 Task: Create a due date automation trigger when advanced on, on the wednesday of the week a card is due add fields without custom field "Resume" set to a date in this month at 11:00 AM.
Action: Mouse moved to (1203, 92)
Screenshot: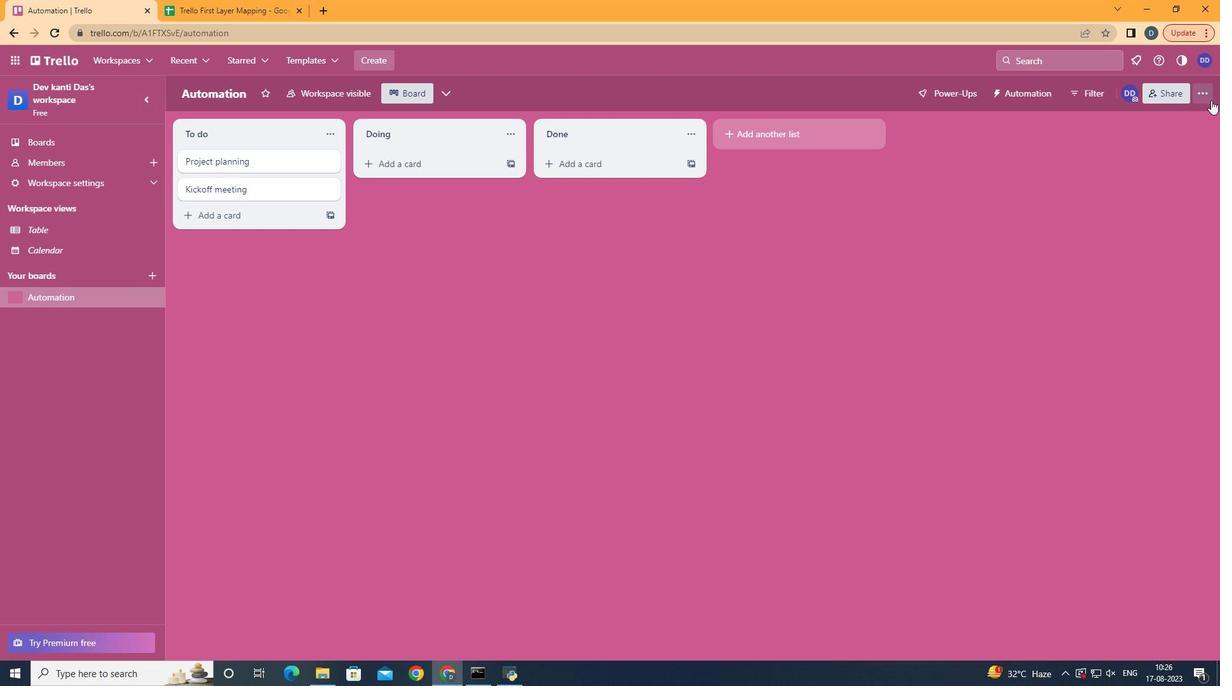 
Action: Mouse pressed left at (1203, 92)
Screenshot: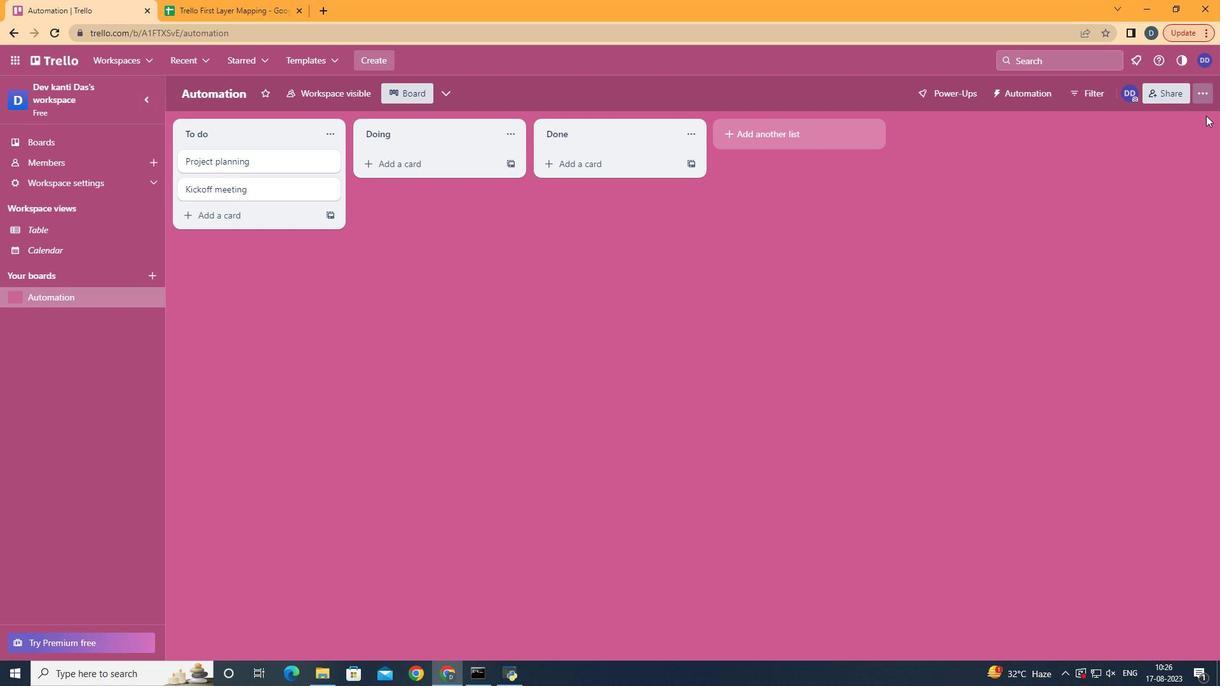 
Action: Mouse moved to (1125, 254)
Screenshot: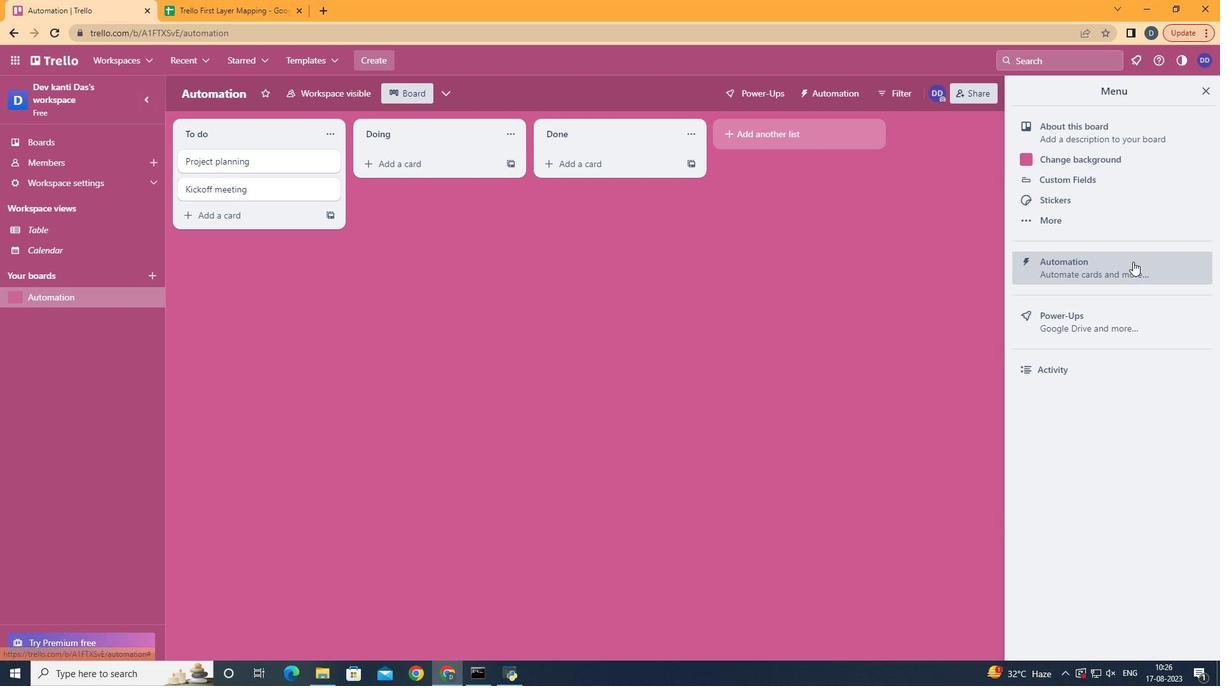 
Action: Mouse pressed left at (1125, 254)
Screenshot: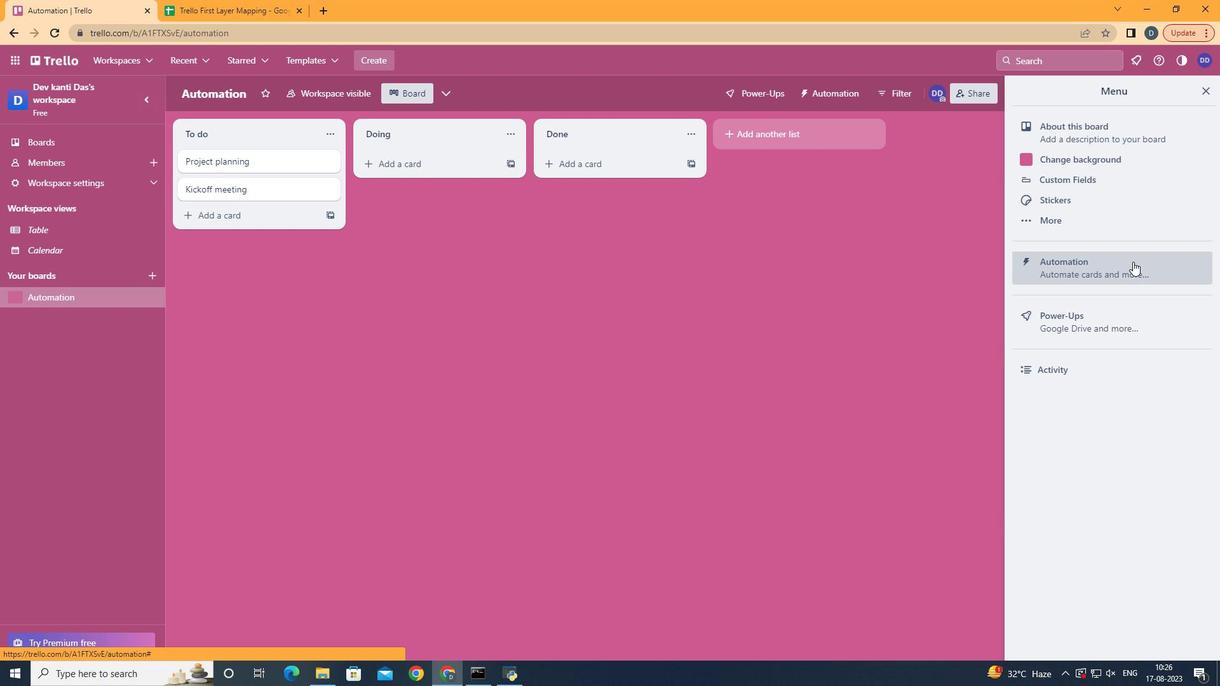
Action: Mouse moved to (248, 249)
Screenshot: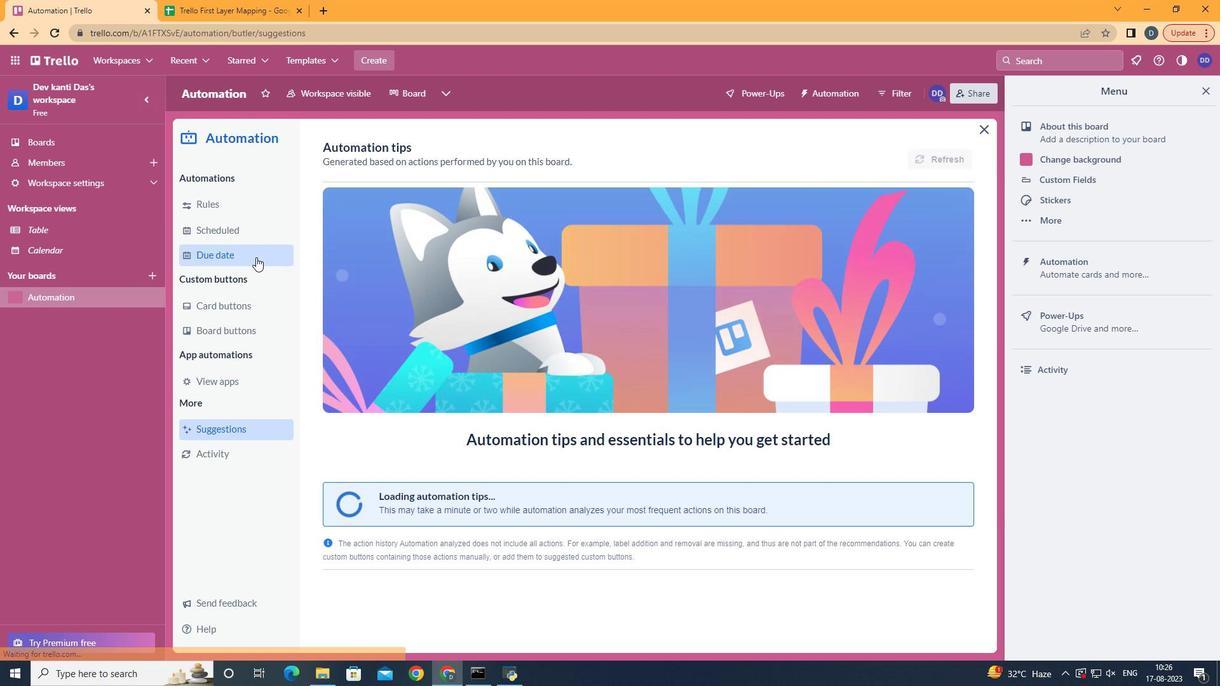 
Action: Mouse pressed left at (248, 249)
Screenshot: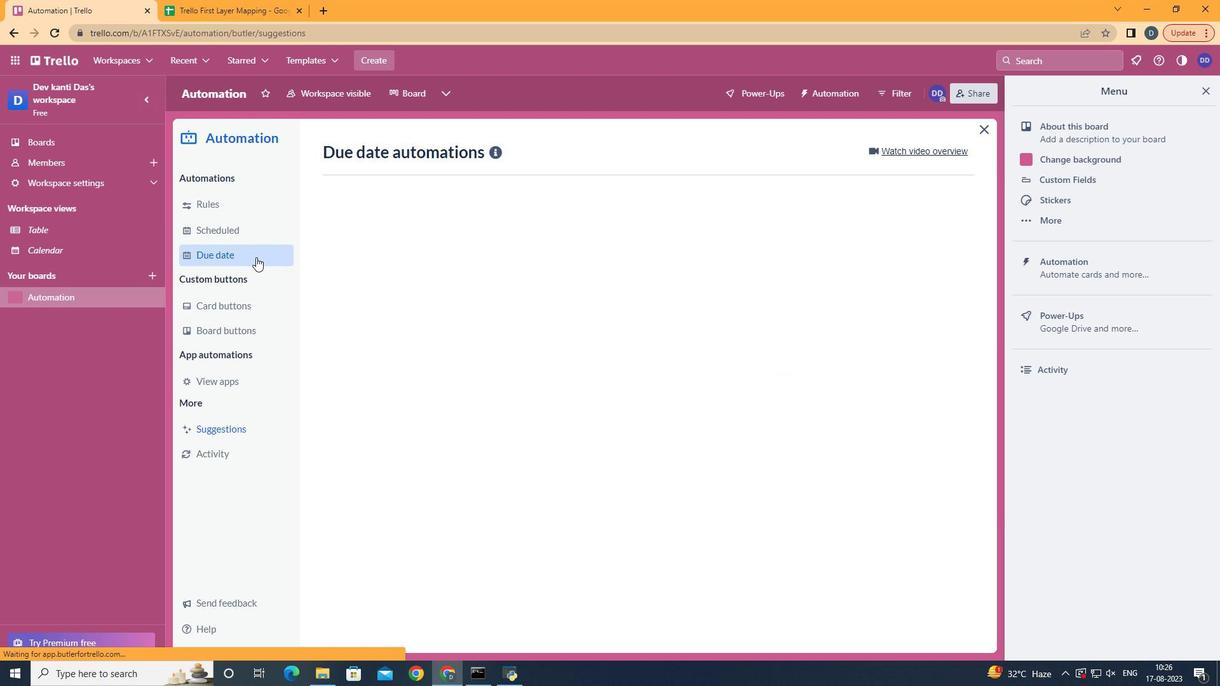 
Action: Mouse moved to (870, 141)
Screenshot: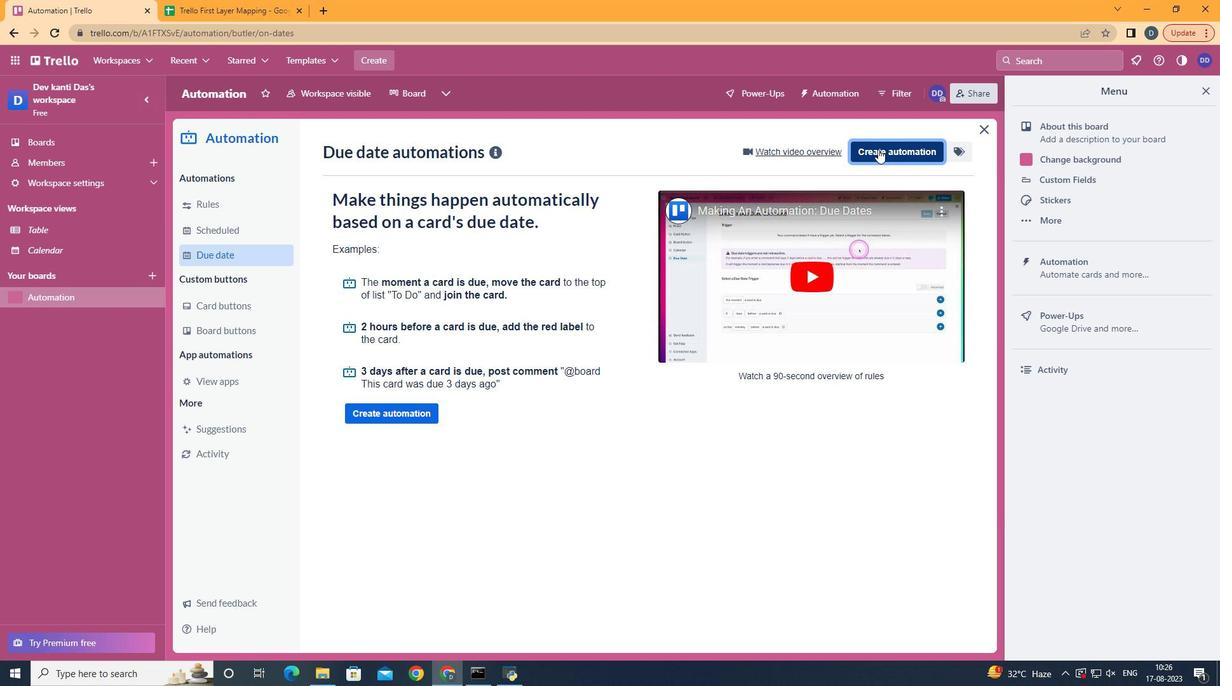 
Action: Mouse pressed left at (870, 141)
Screenshot: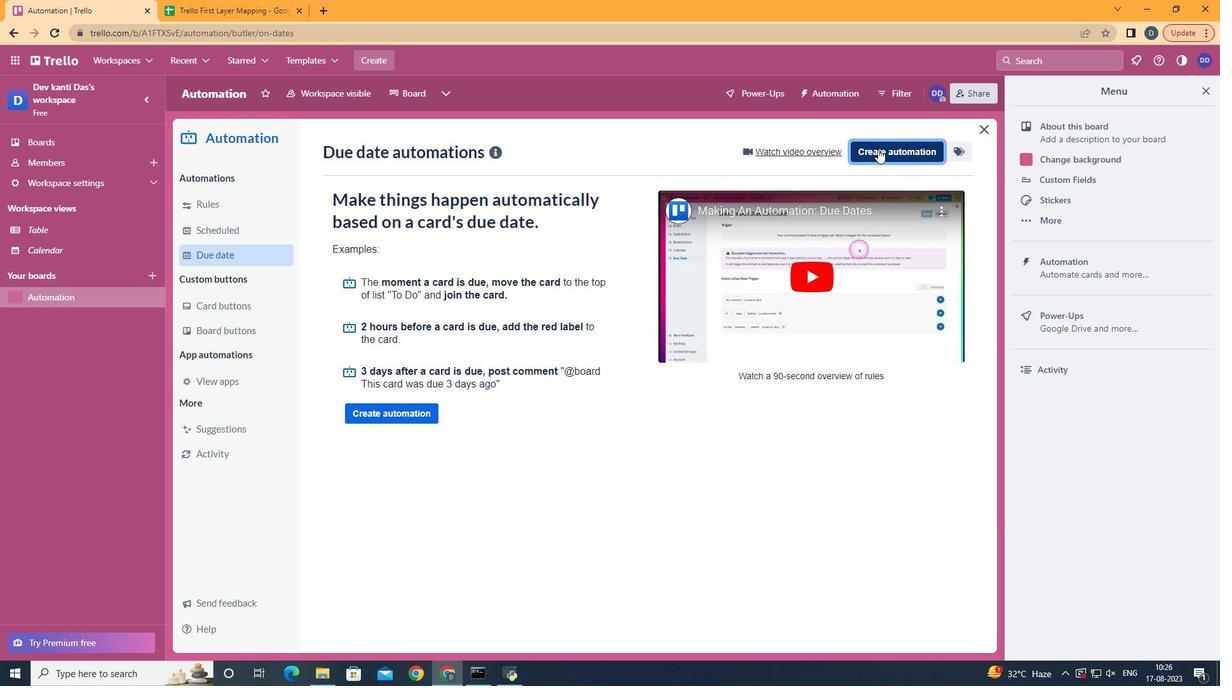
Action: Mouse moved to (671, 261)
Screenshot: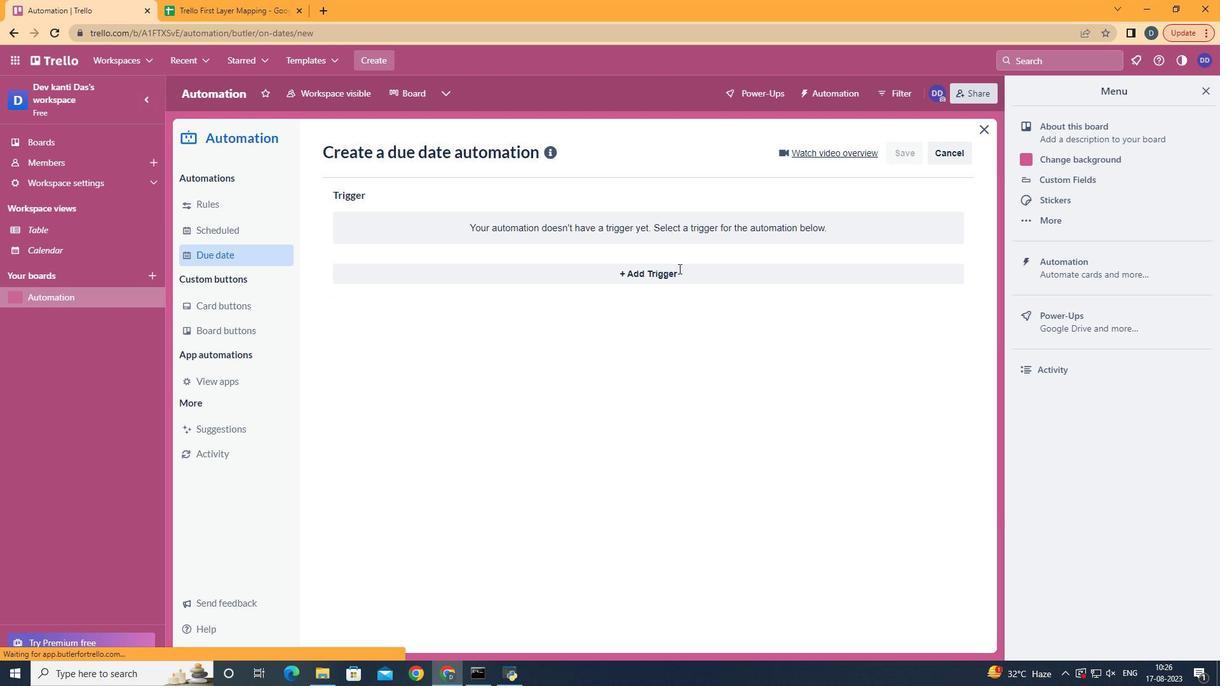 
Action: Mouse pressed left at (671, 261)
Screenshot: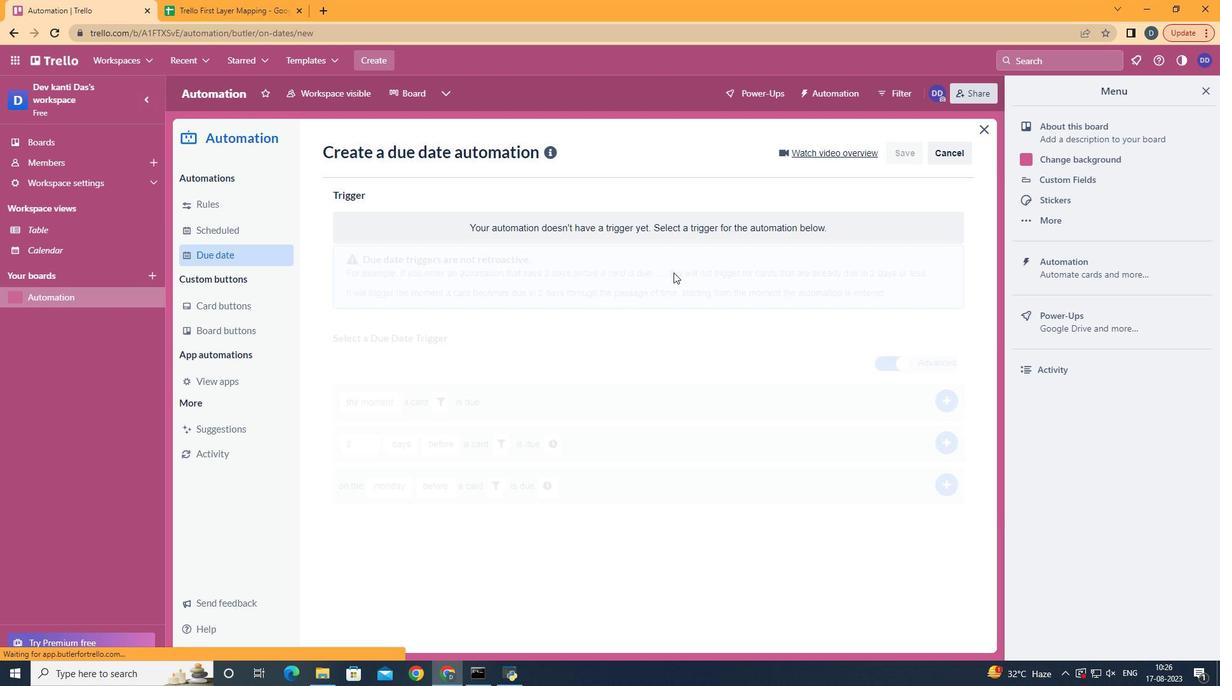 
Action: Mouse moved to (404, 378)
Screenshot: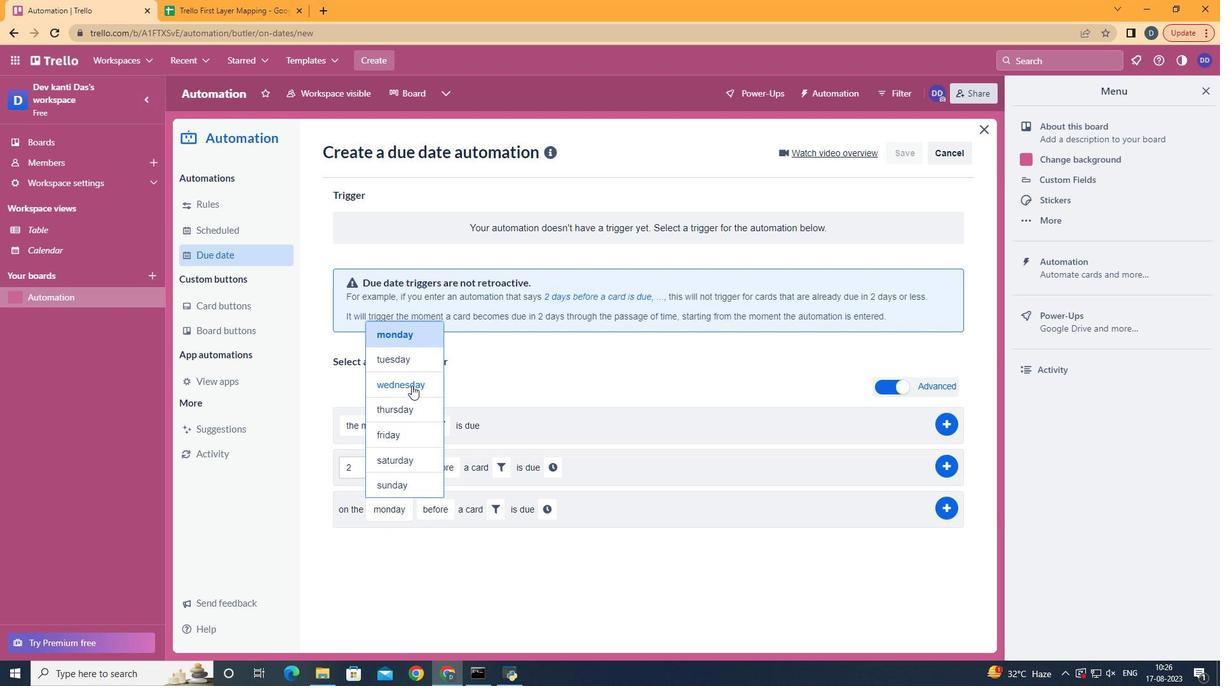 
Action: Mouse pressed left at (404, 378)
Screenshot: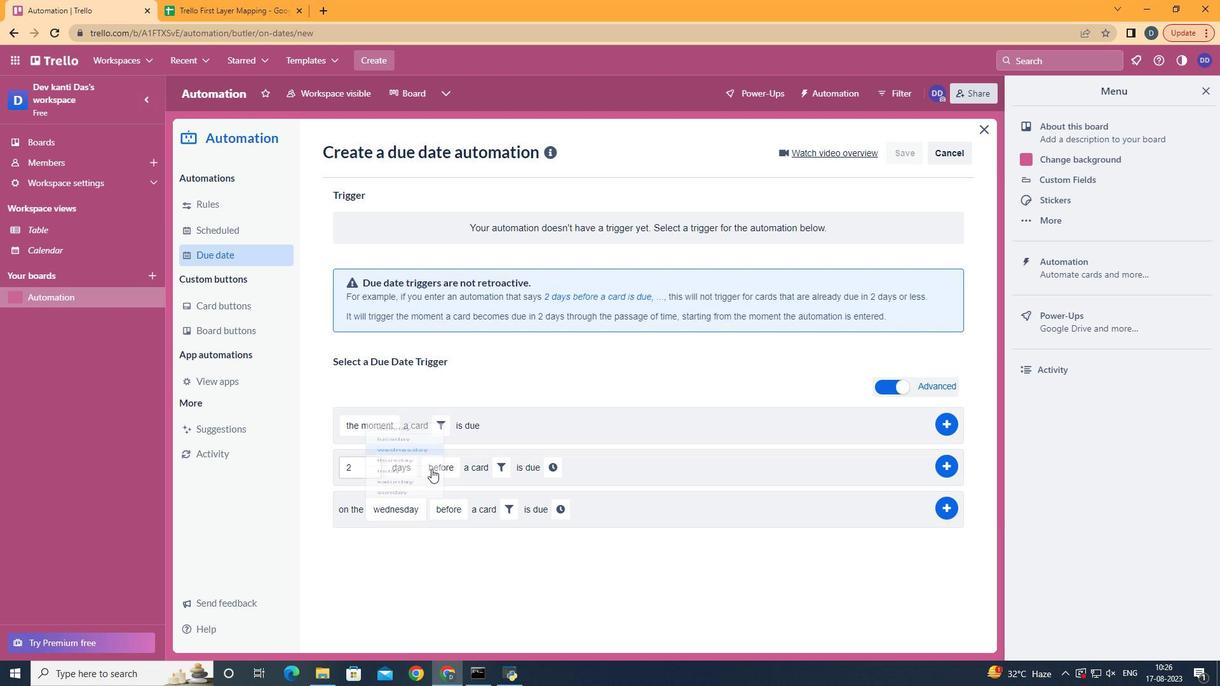 
Action: Mouse moved to (451, 575)
Screenshot: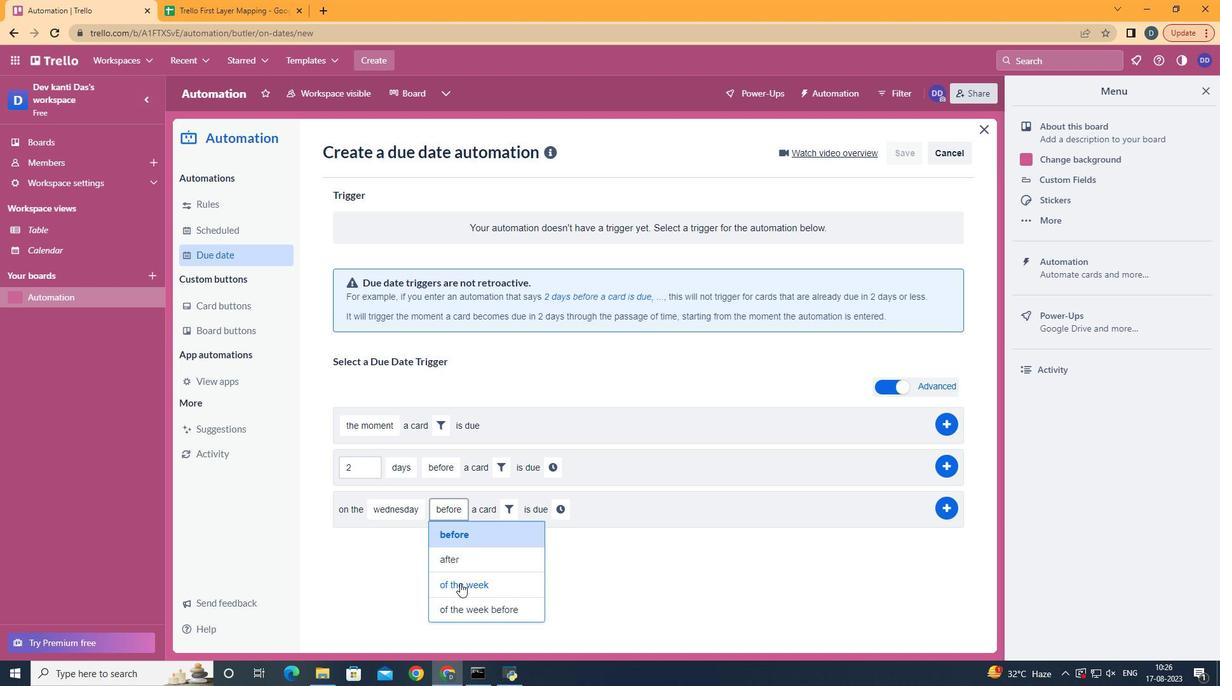 
Action: Mouse pressed left at (451, 575)
Screenshot: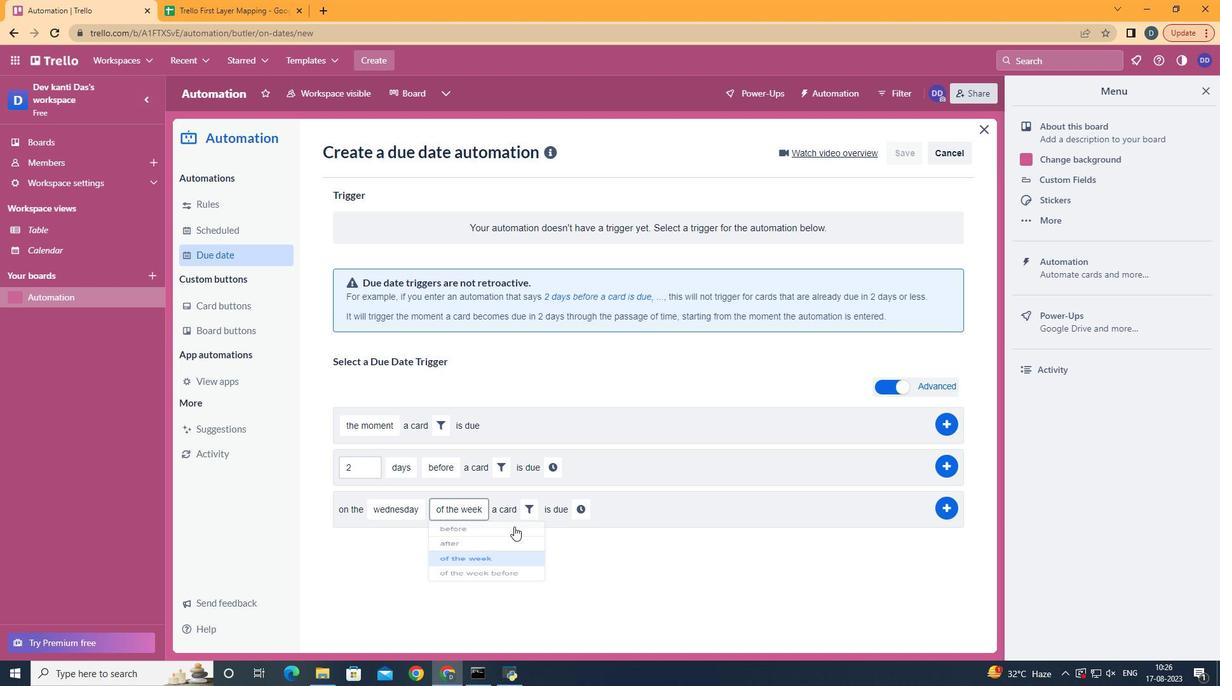 
Action: Mouse moved to (512, 495)
Screenshot: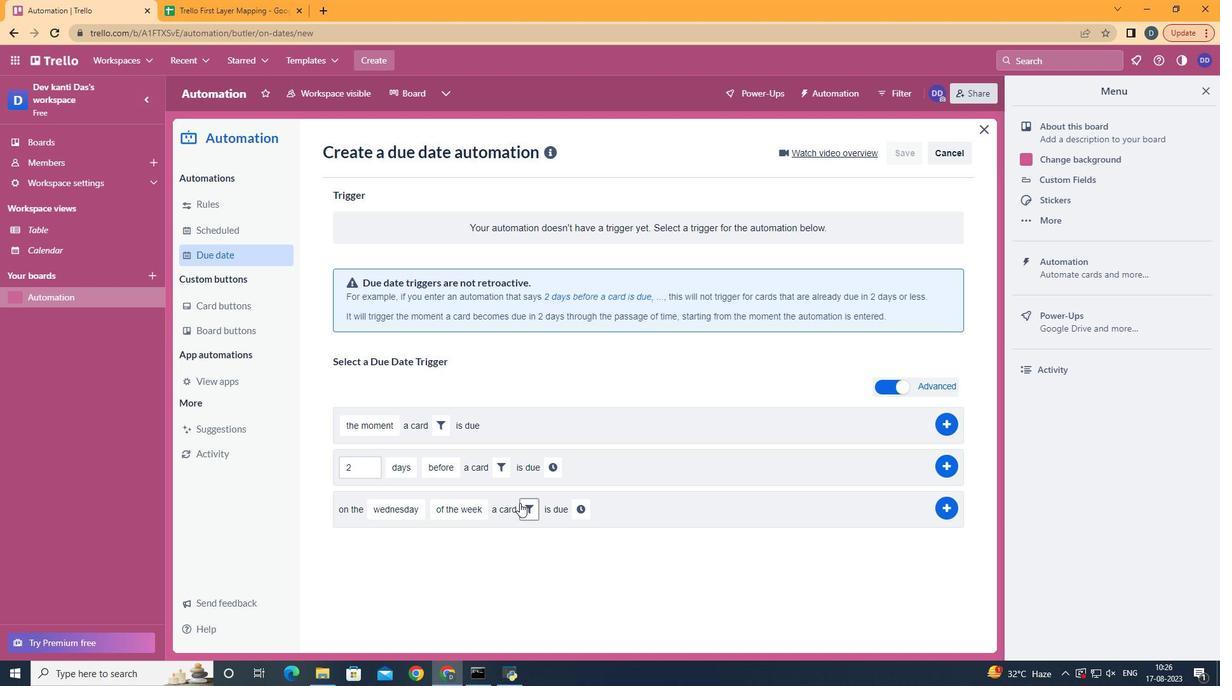 
Action: Mouse pressed left at (512, 495)
Screenshot: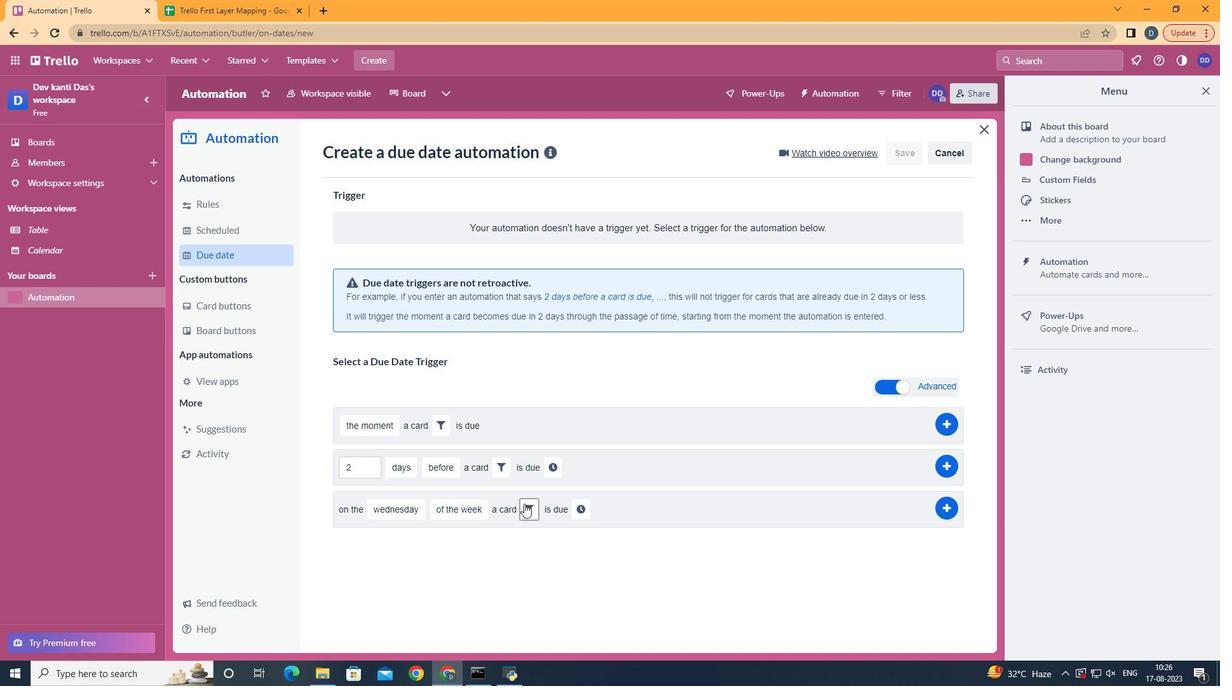 
Action: Mouse moved to (730, 541)
Screenshot: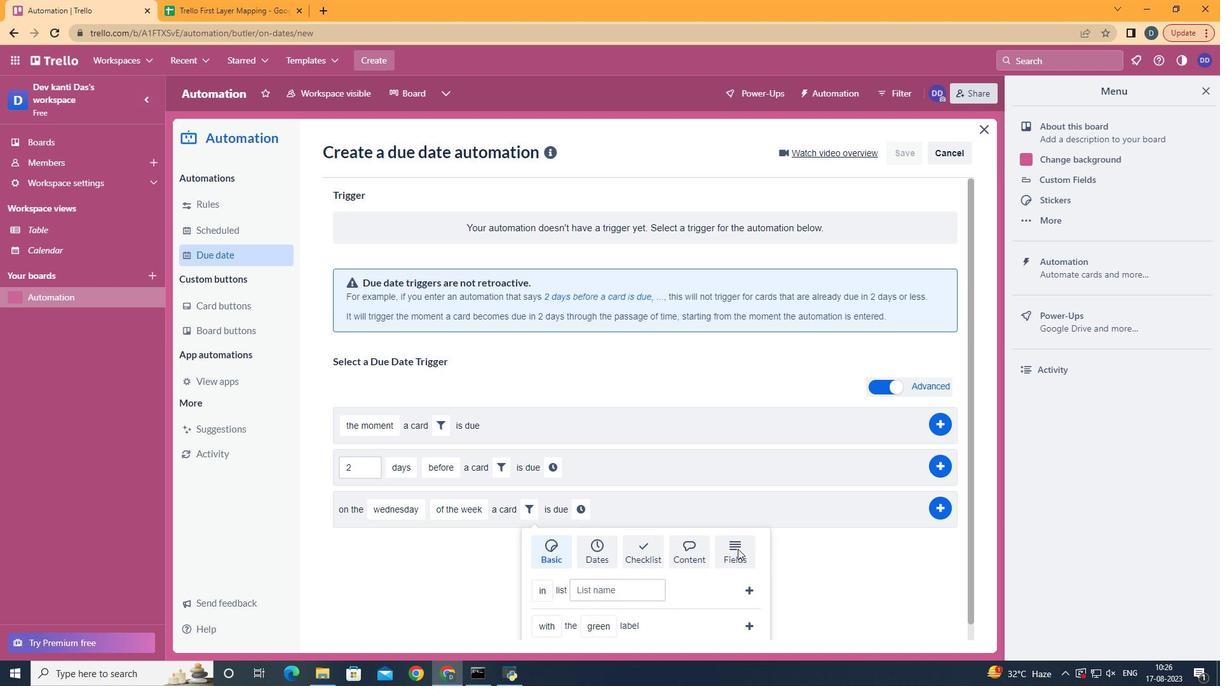 
Action: Mouse pressed left at (730, 541)
Screenshot: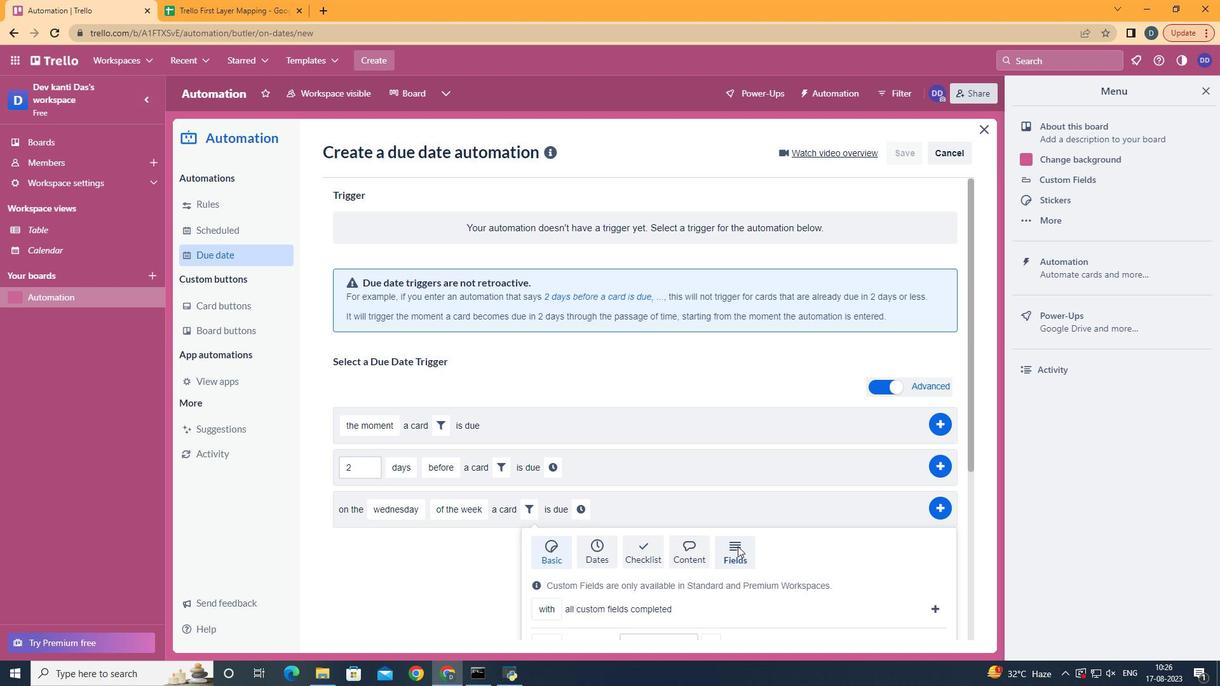
Action: Mouse moved to (730, 538)
Screenshot: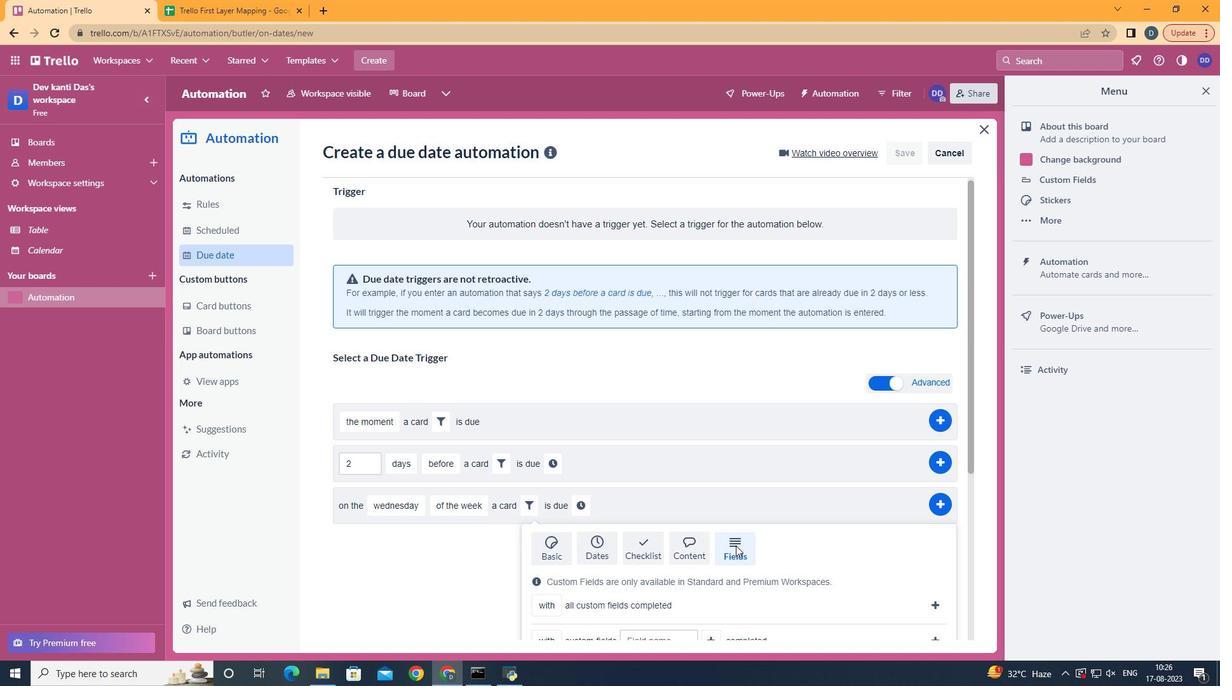 
Action: Mouse scrolled (730, 538) with delta (0, 0)
Screenshot: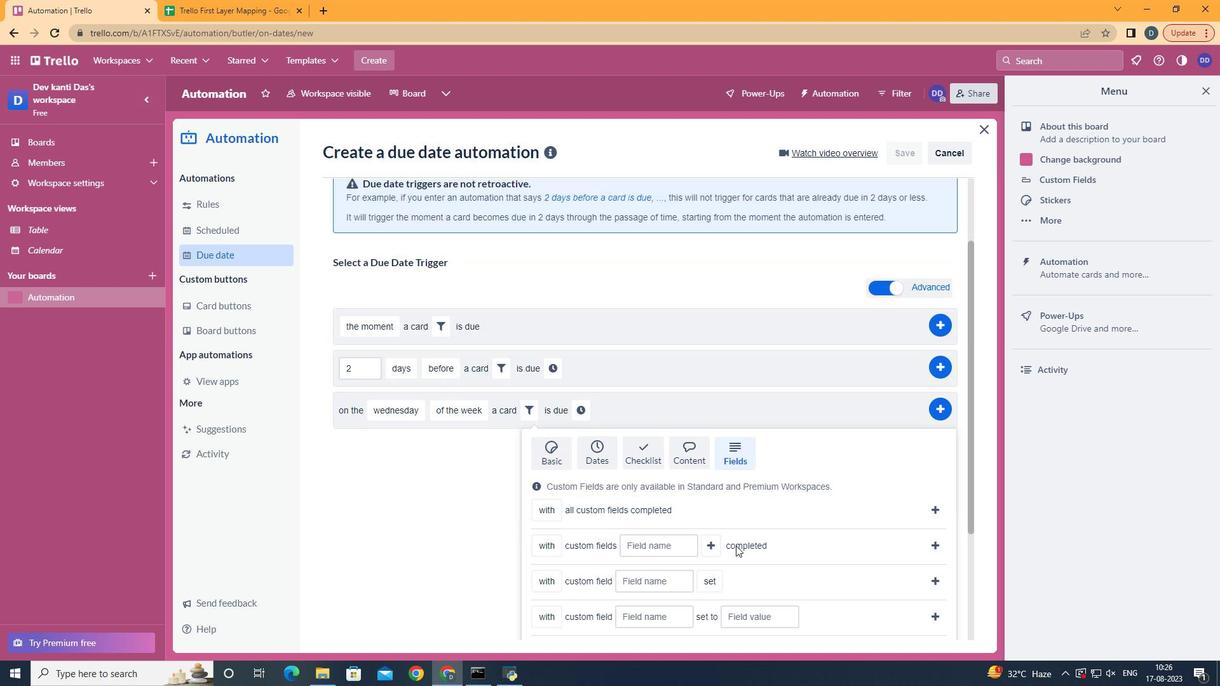 
Action: Mouse moved to (729, 538)
Screenshot: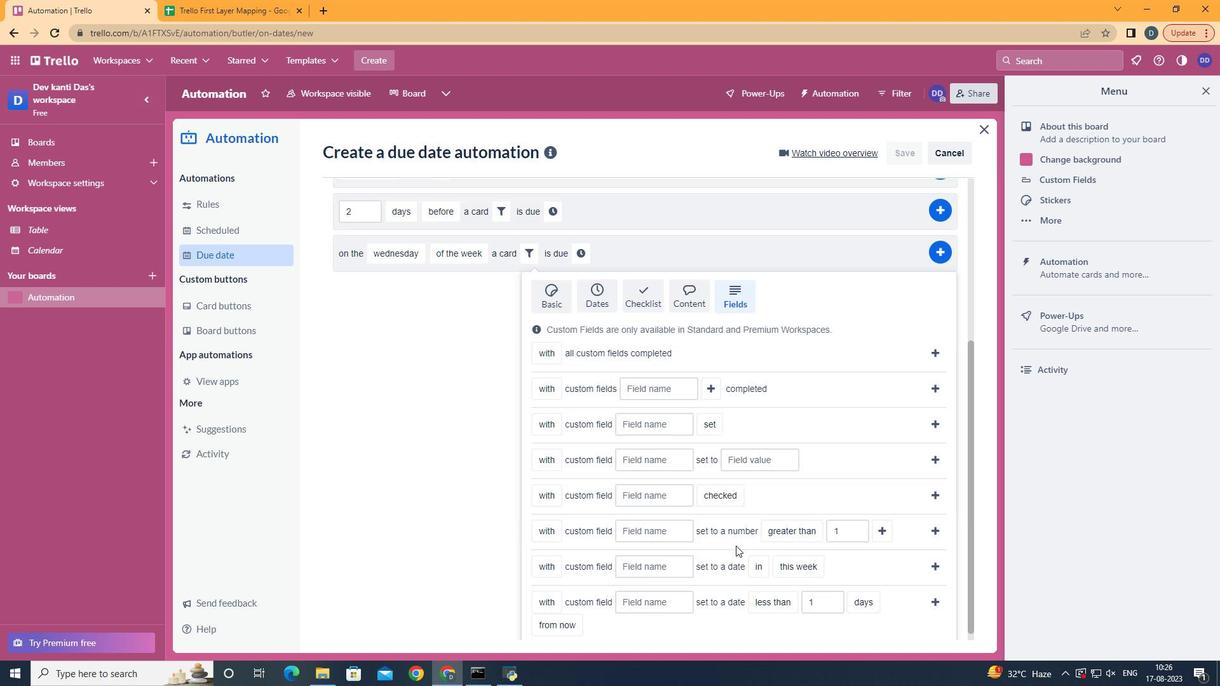 
Action: Mouse scrolled (729, 536) with delta (0, -1)
Screenshot: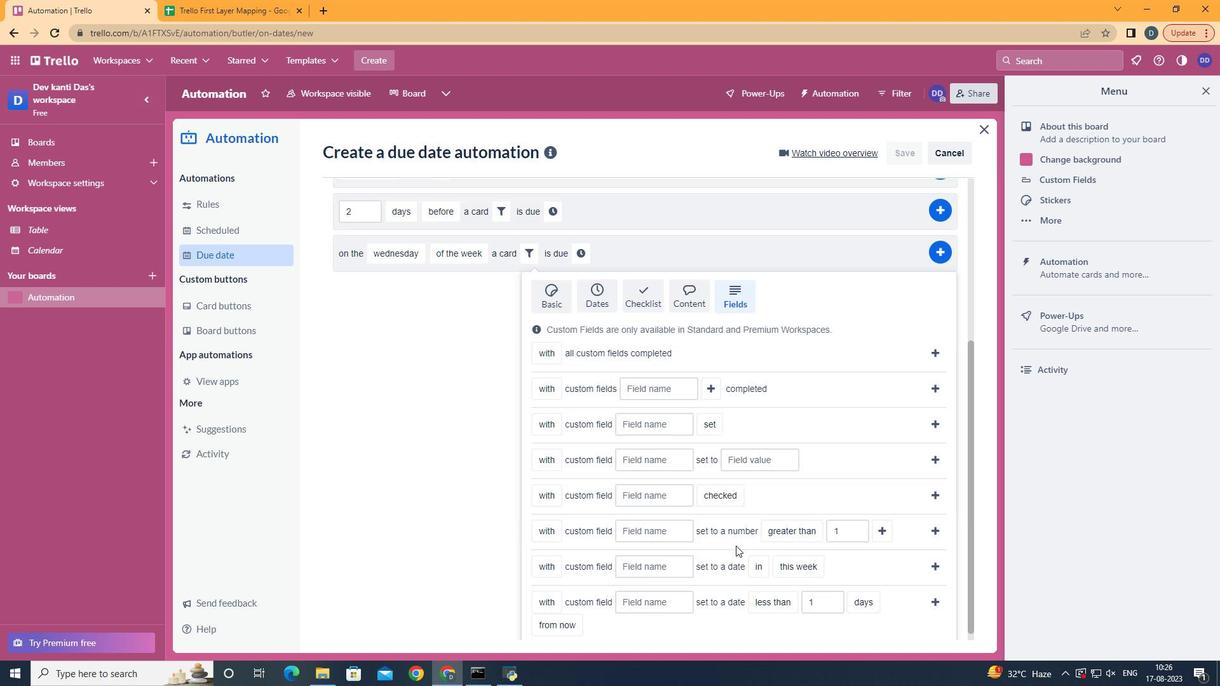 
Action: Mouse moved to (728, 538)
Screenshot: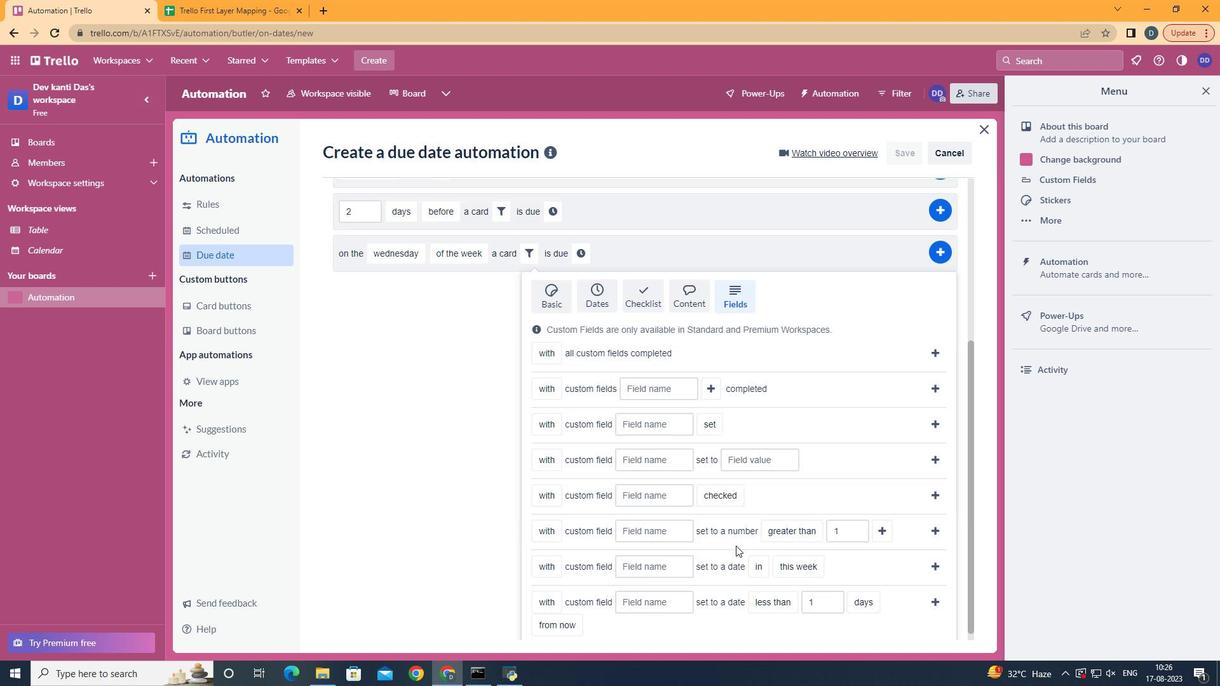 
Action: Mouse scrolled (728, 537) with delta (0, 0)
Screenshot: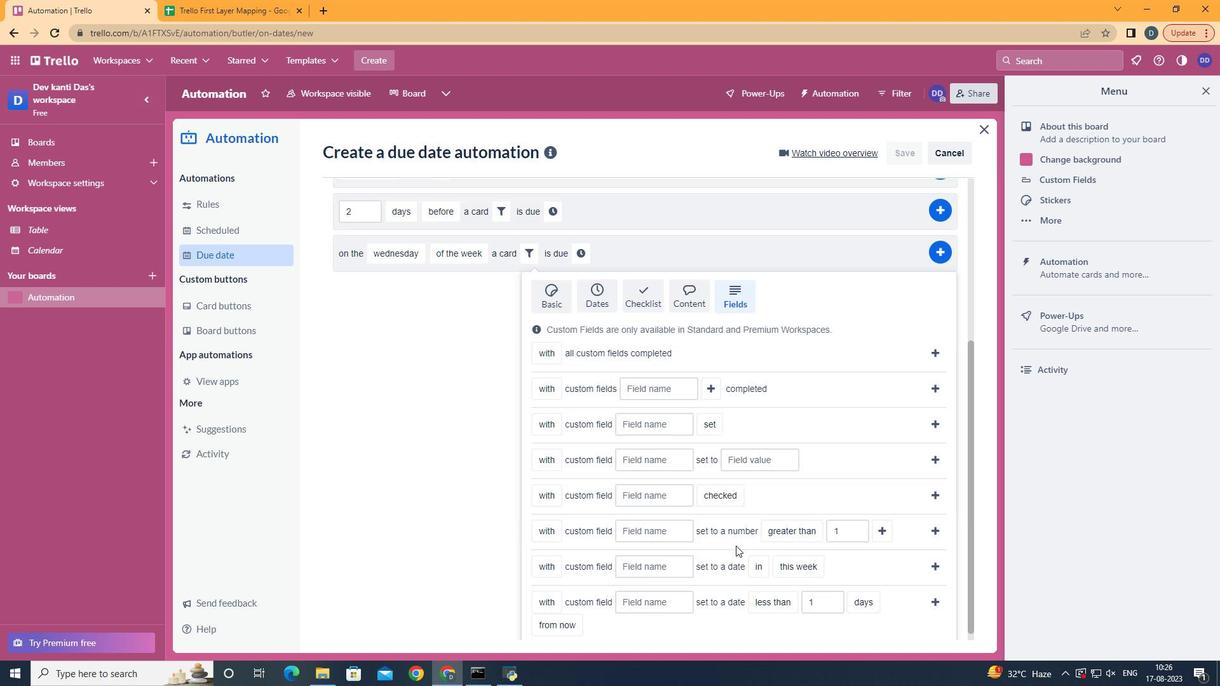 
Action: Mouse moved to (728, 538)
Screenshot: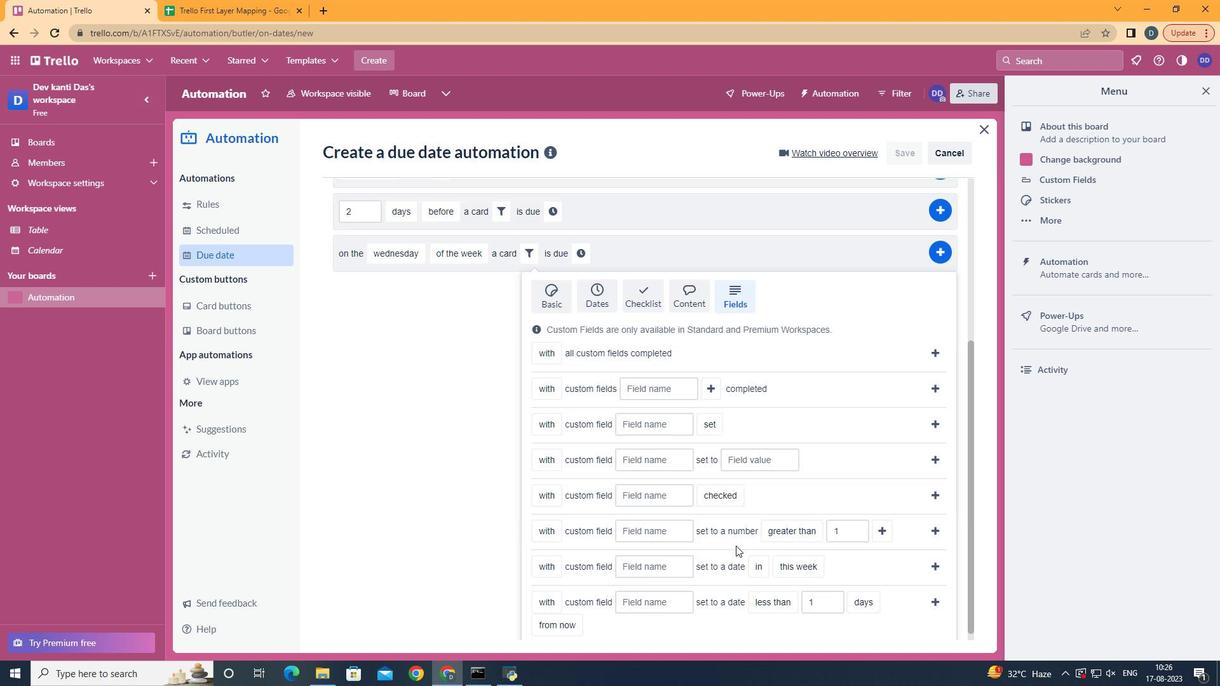 
Action: Mouse scrolled (728, 537) with delta (0, 0)
Screenshot: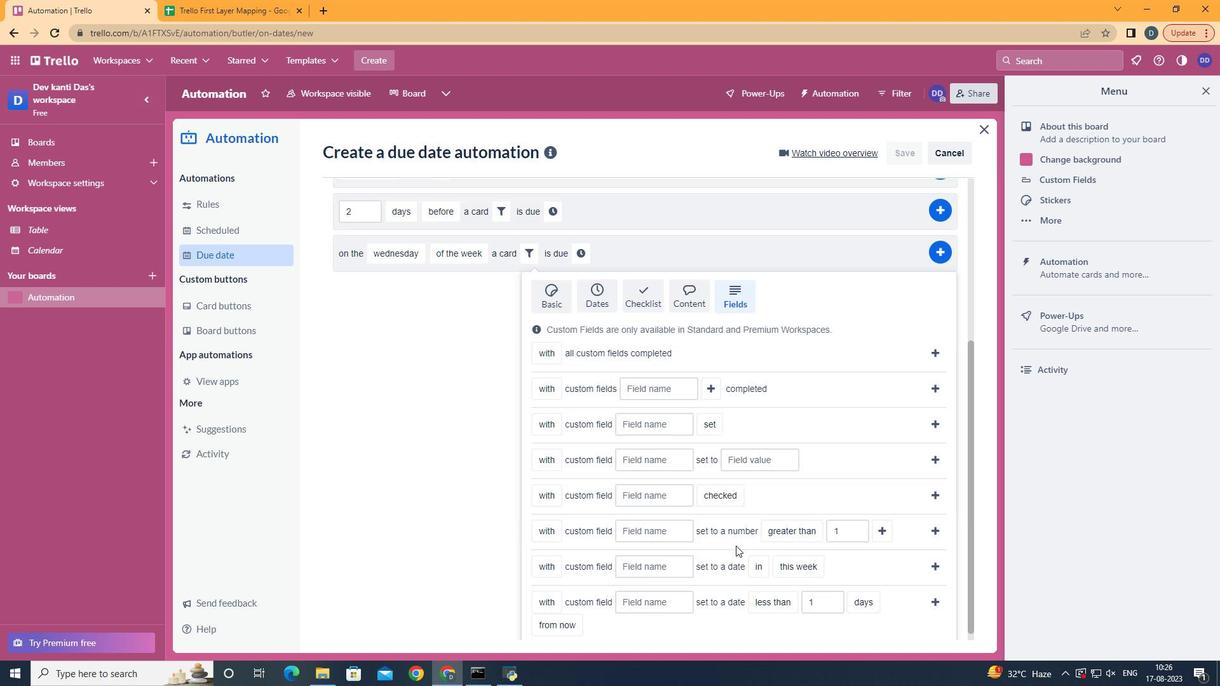 
Action: Mouse scrolled (728, 537) with delta (0, 0)
Screenshot: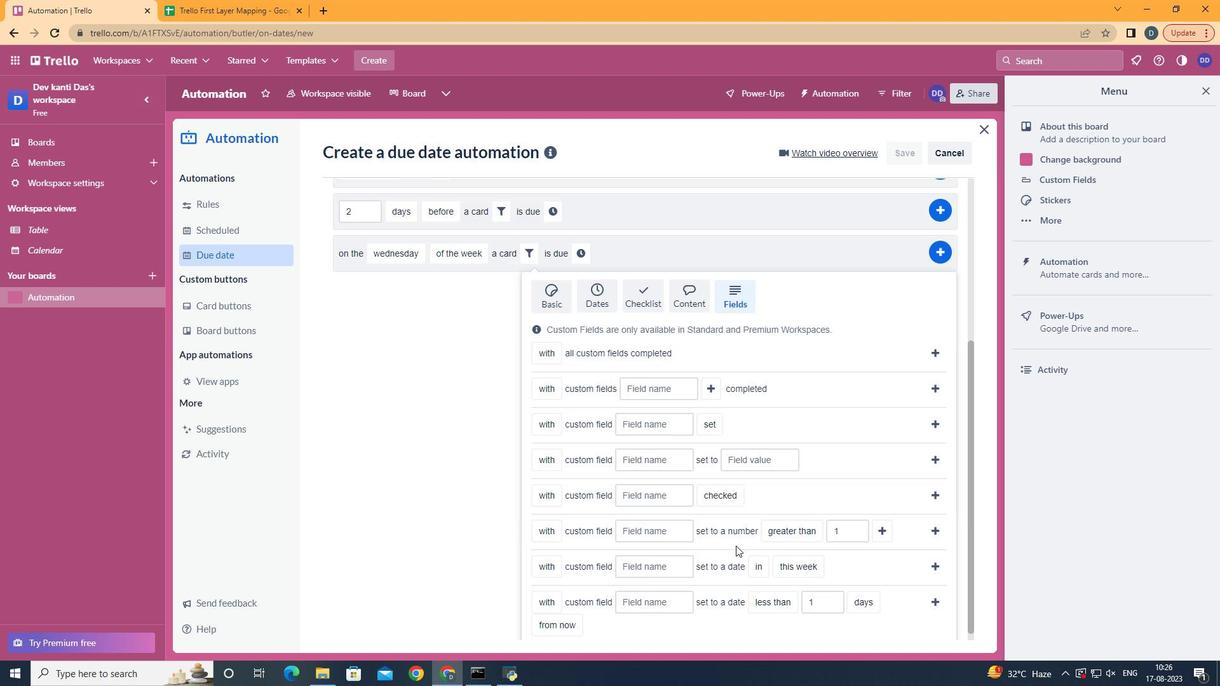 
Action: Mouse moved to (676, 546)
Screenshot: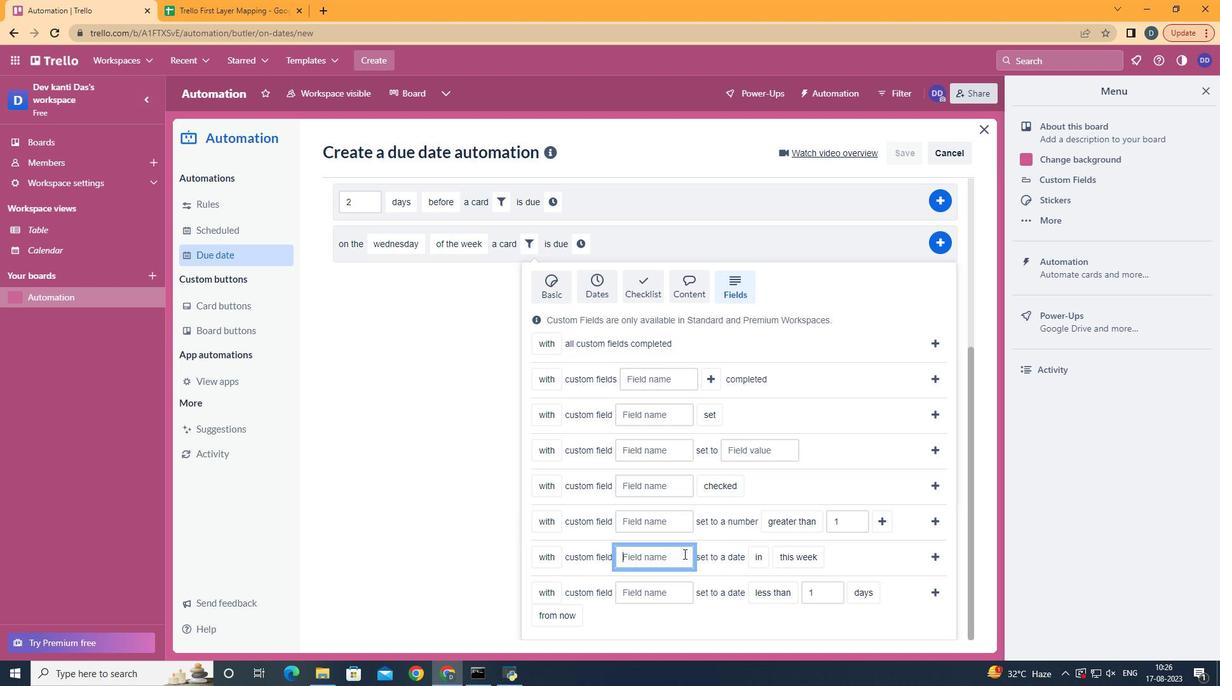 
Action: Mouse pressed left at (676, 546)
Screenshot: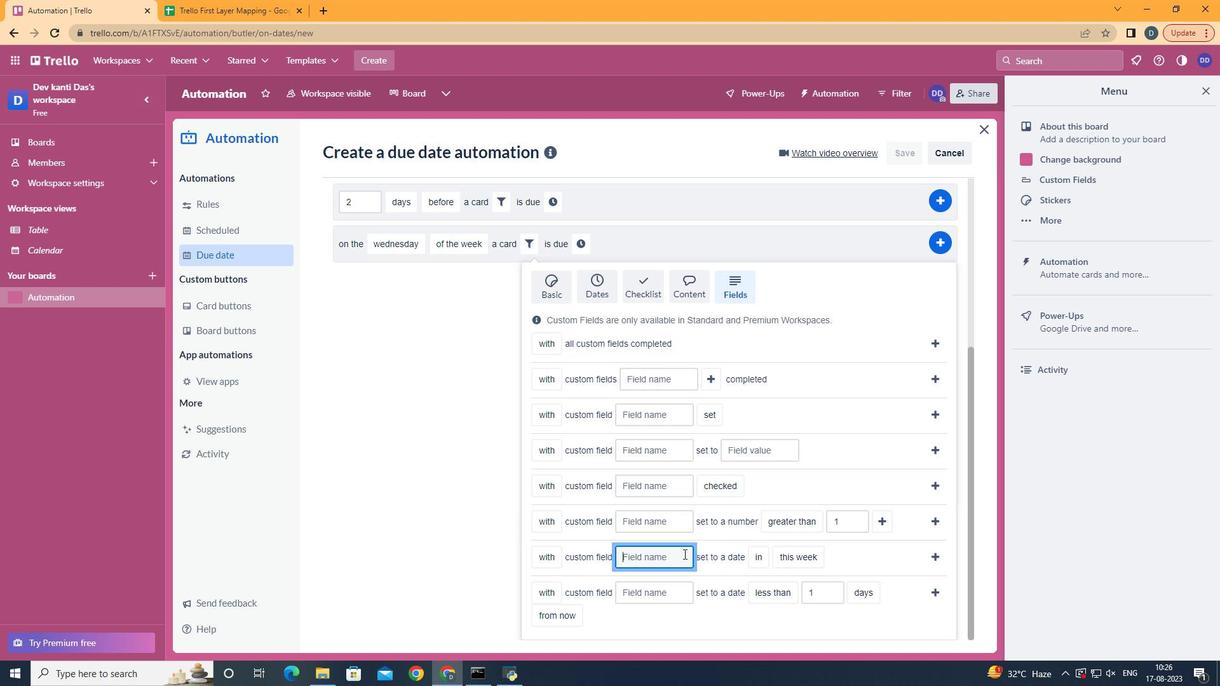 
Action: Key pressed <Key.shift><Key.shift>
Screenshot: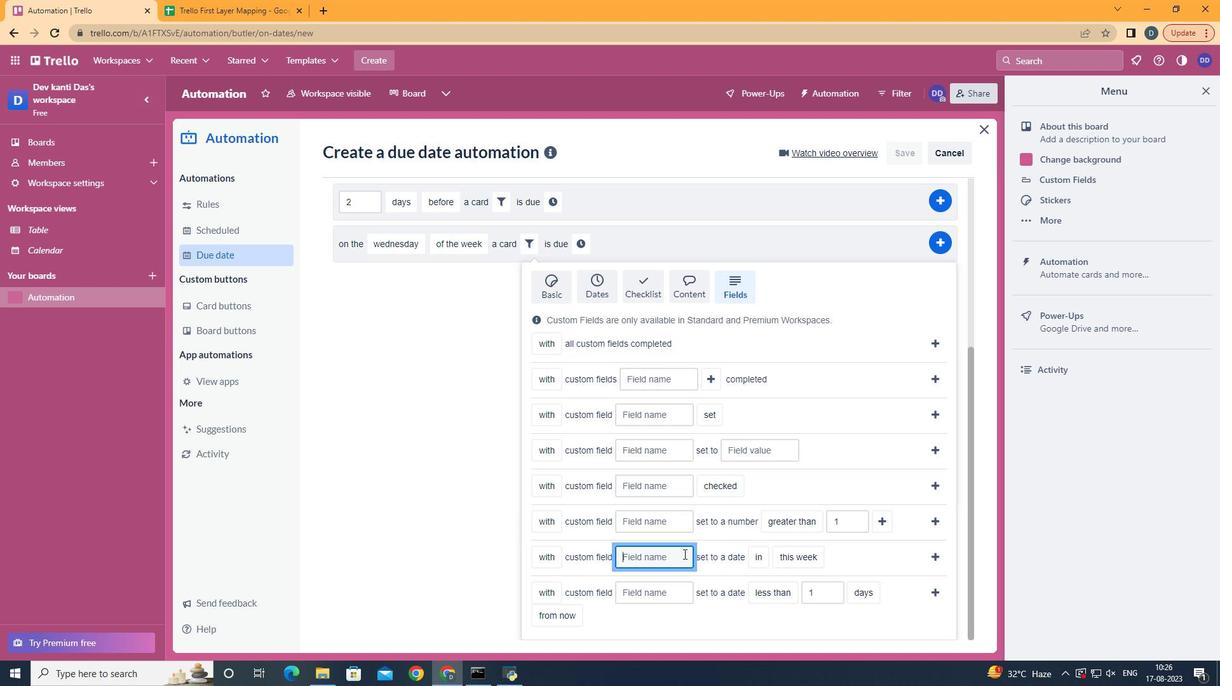 
Action: Mouse moved to (545, 597)
Screenshot: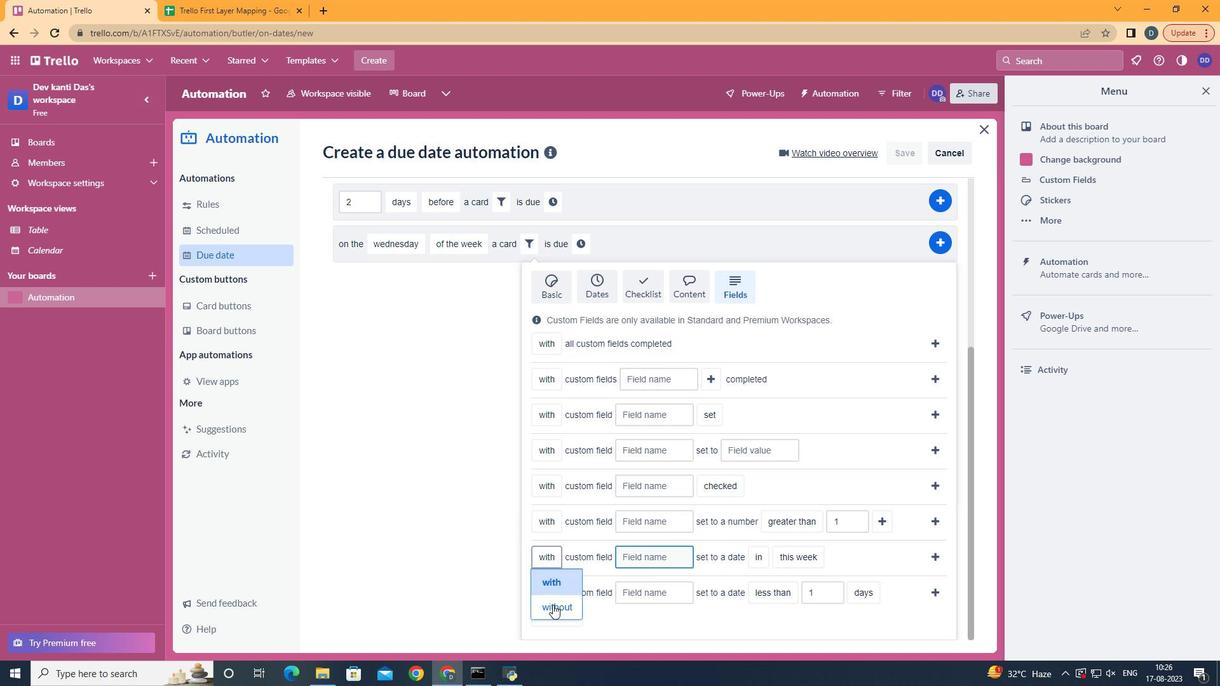 
Action: Mouse pressed left at (545, 597)
Screenshot: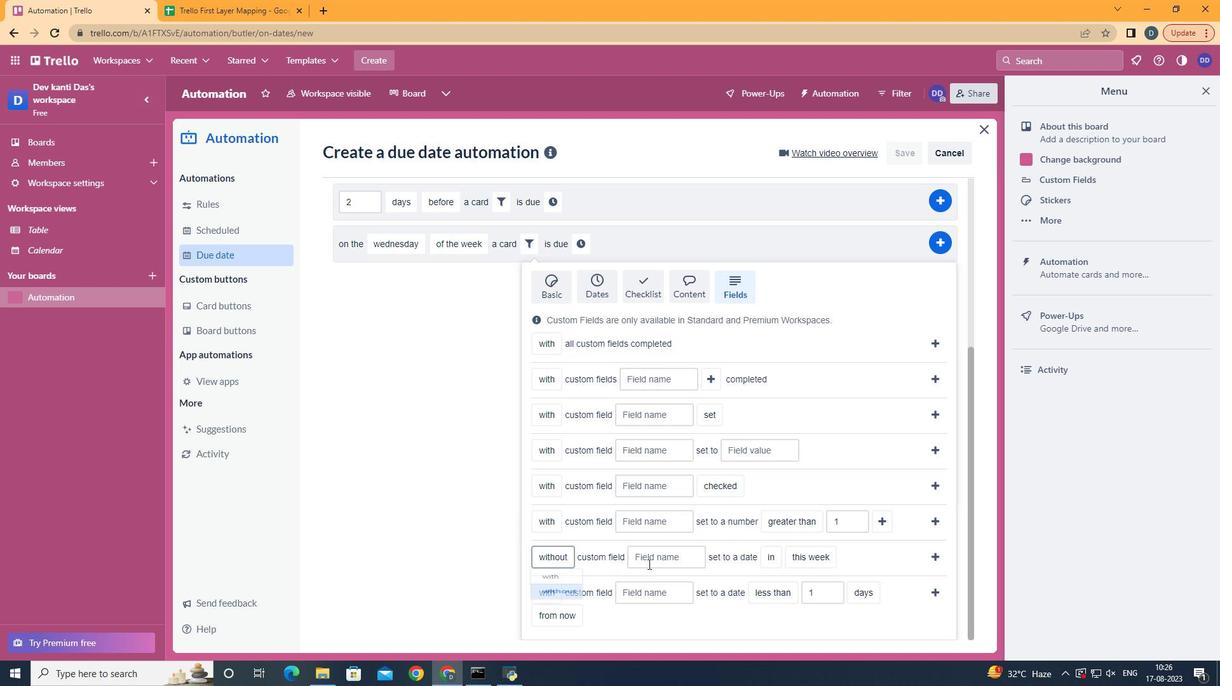 
Action: Mouse moved to (649, 553)
Screenshot: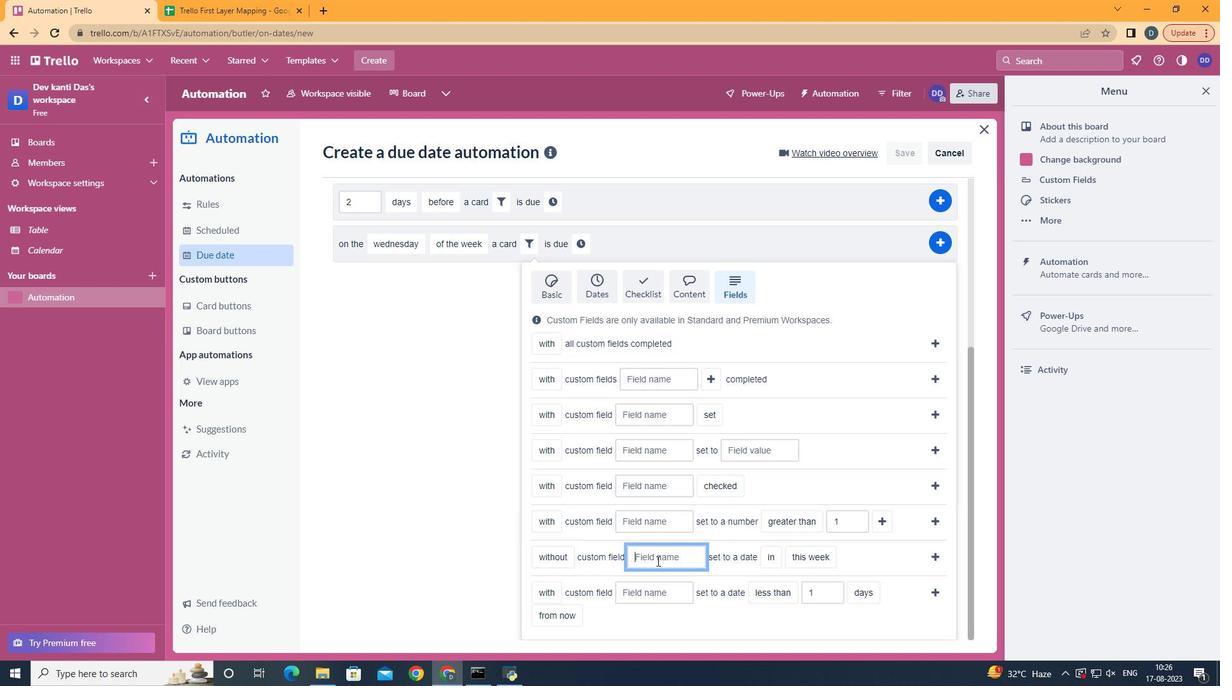 
Action: Mouse pressed left at (649, 553)
Screenshot: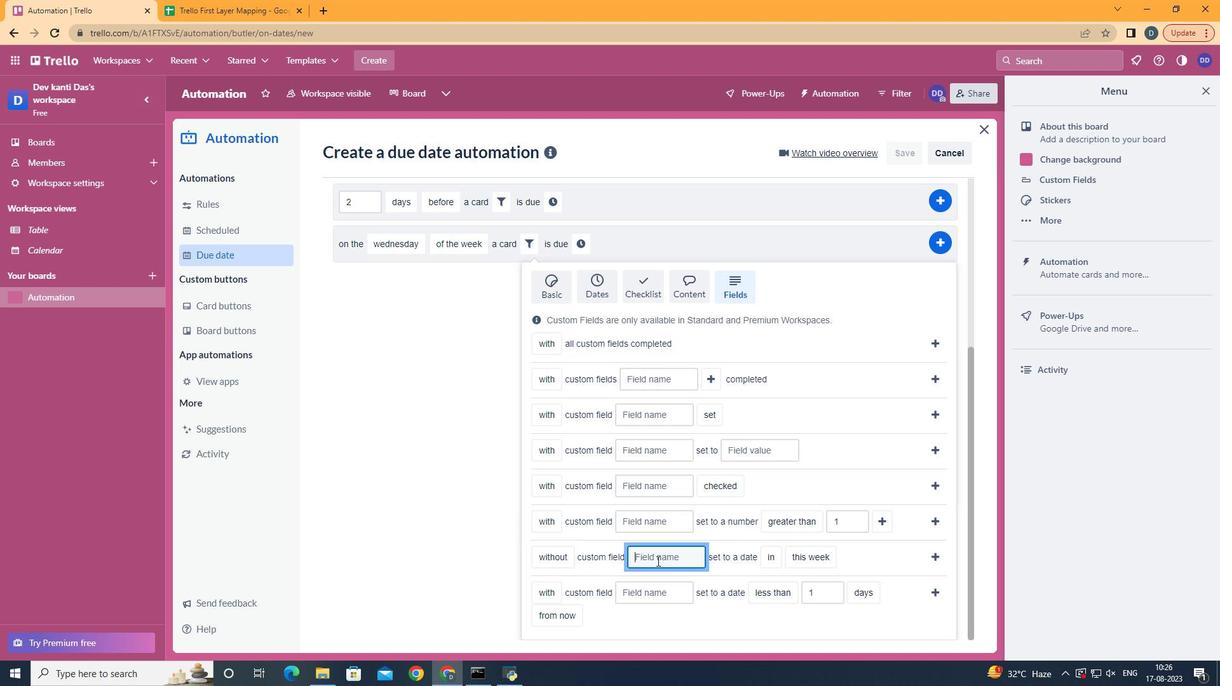
Action: Key pressed <Key.shift>Resume
Screenshot: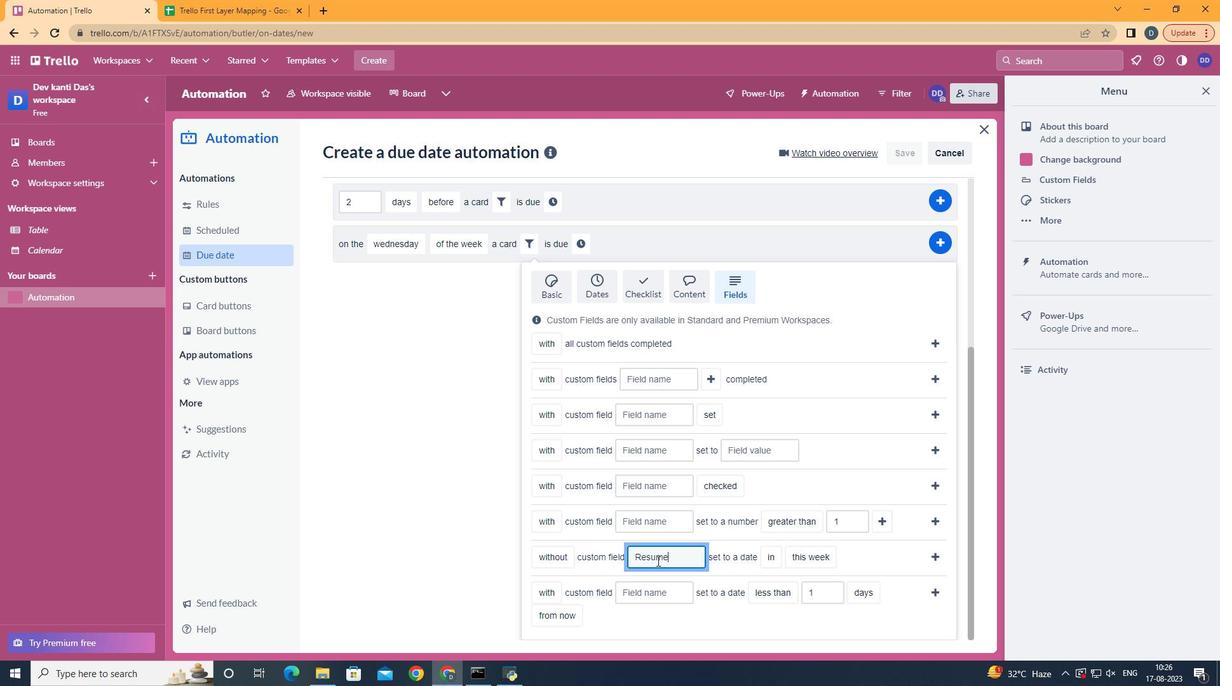 
Action: Mouse moved to (806, 596)
Screenshot: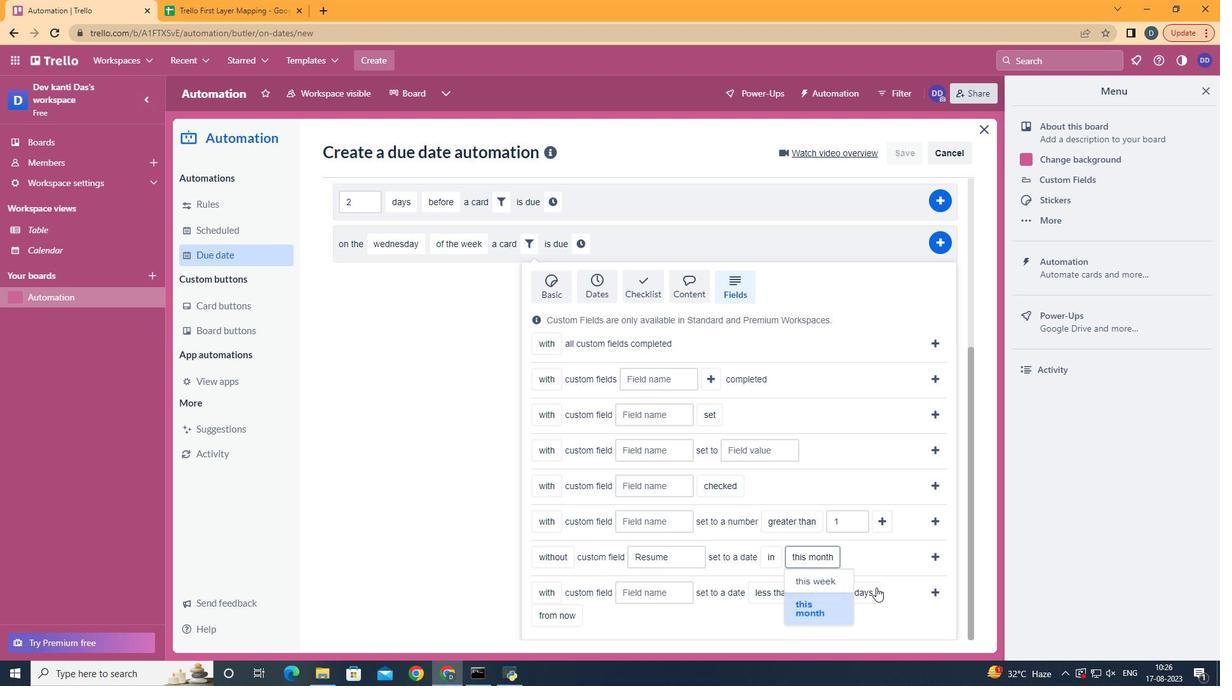 
Action: Mouse pressed left at (806, 596)
Screenshot: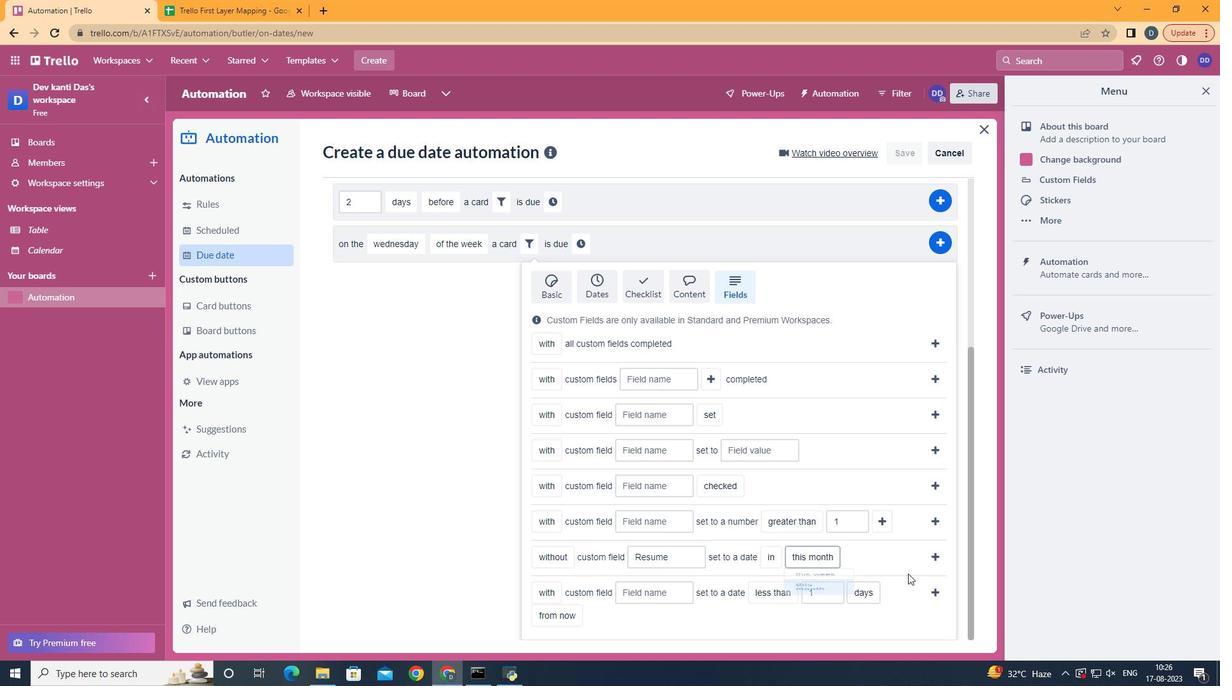 
Action: Mouse moved to (925, 550)
Screenshot: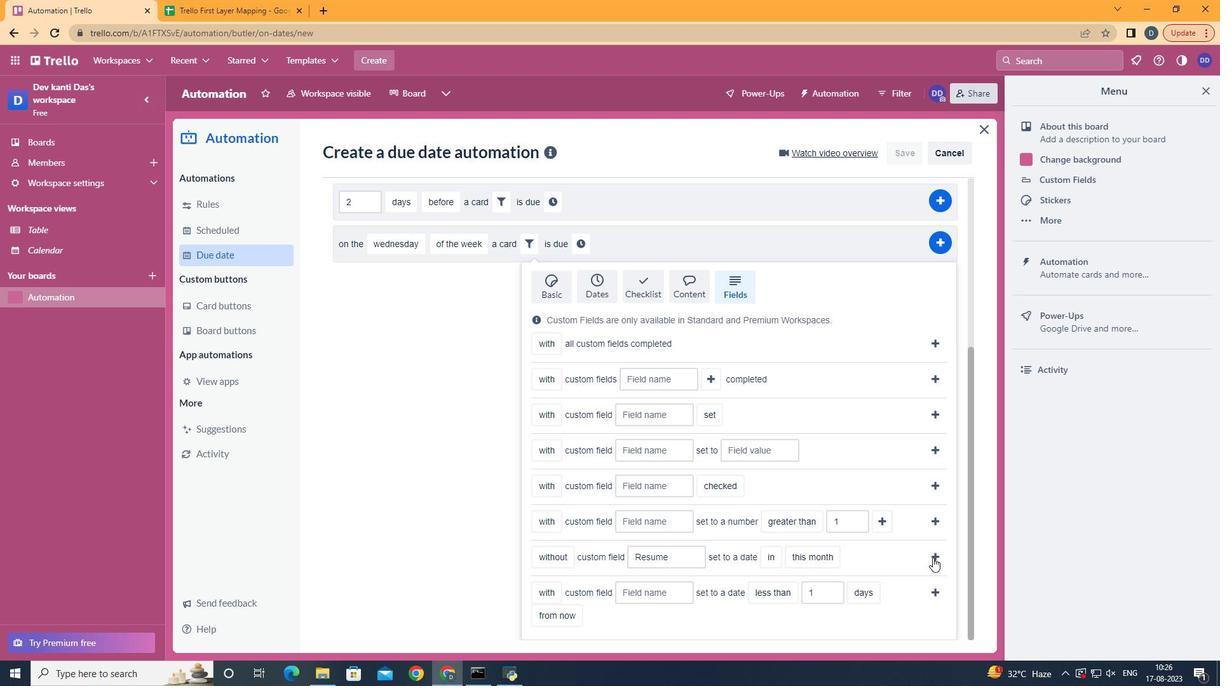 
Action: Mouse pressed left at (925, 550)
Screenshot: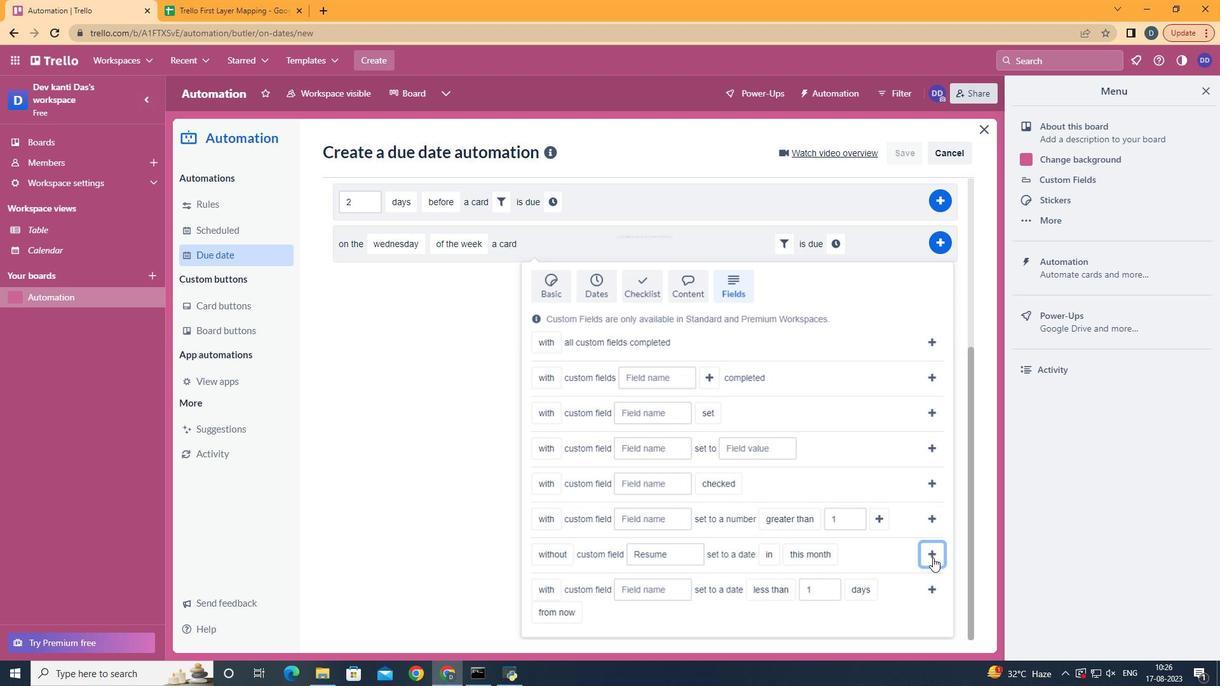 
Action: Mouse moved to (836, 500)
Screenshot: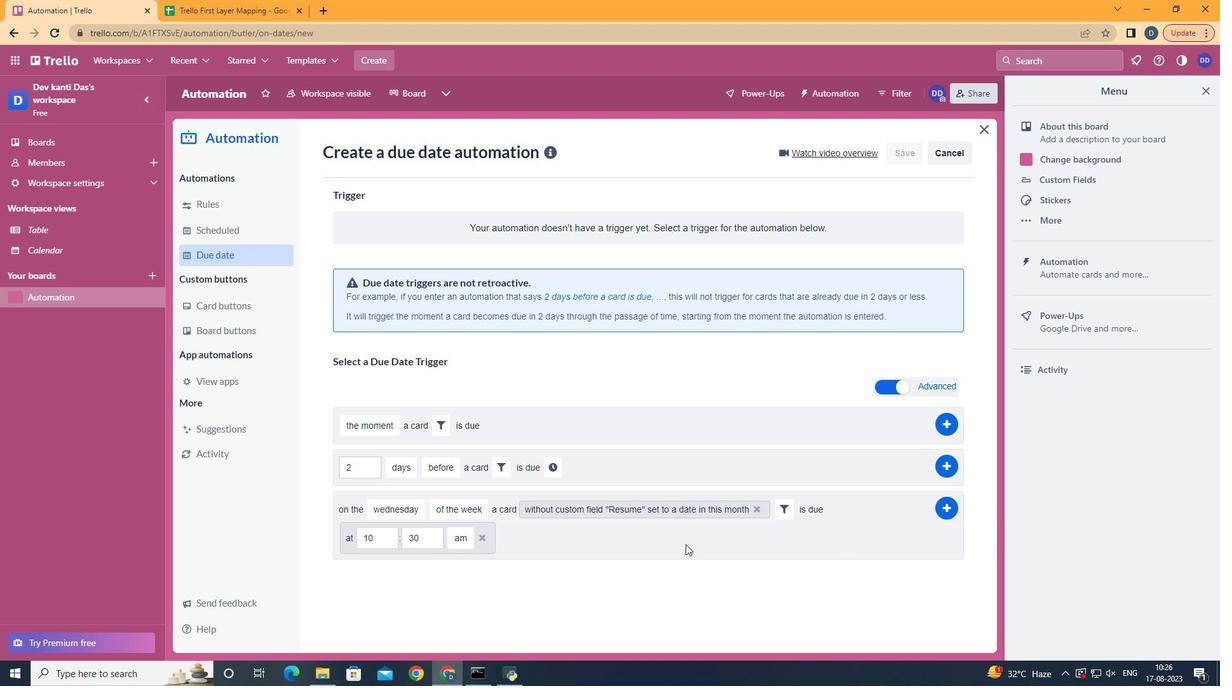 
Action: Mouse pressed left at (836, 500)
Screenshot: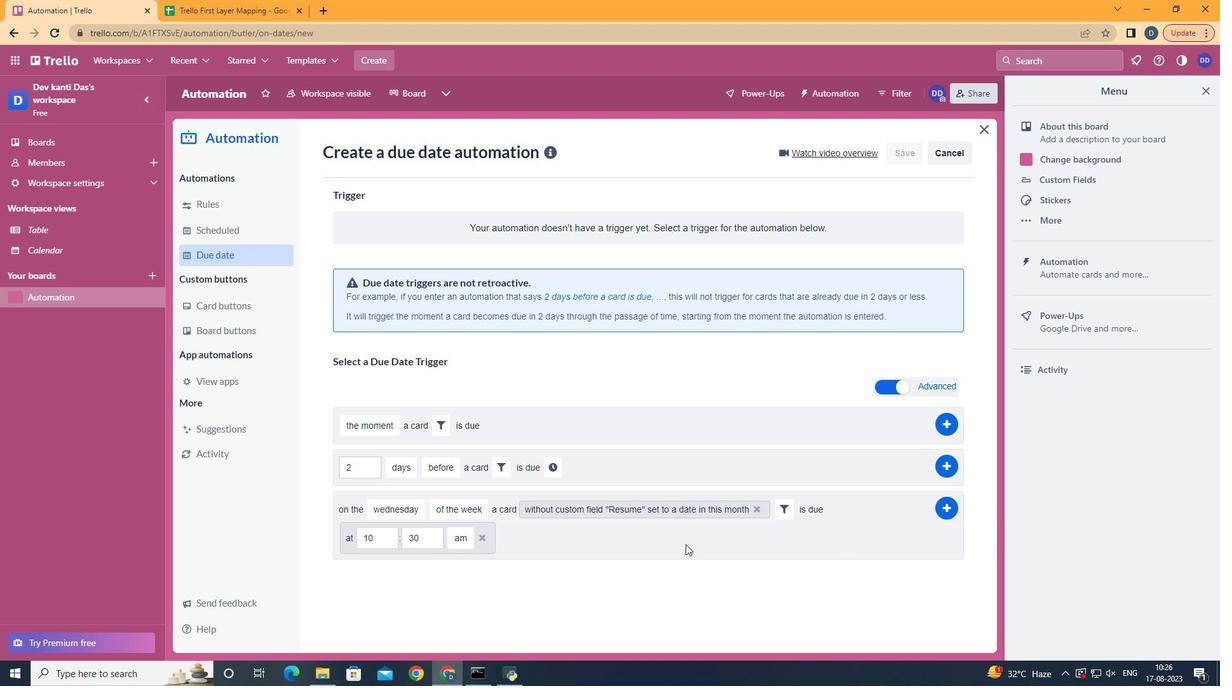 
Action: Mouse moved to (364, 535)
Screenshot: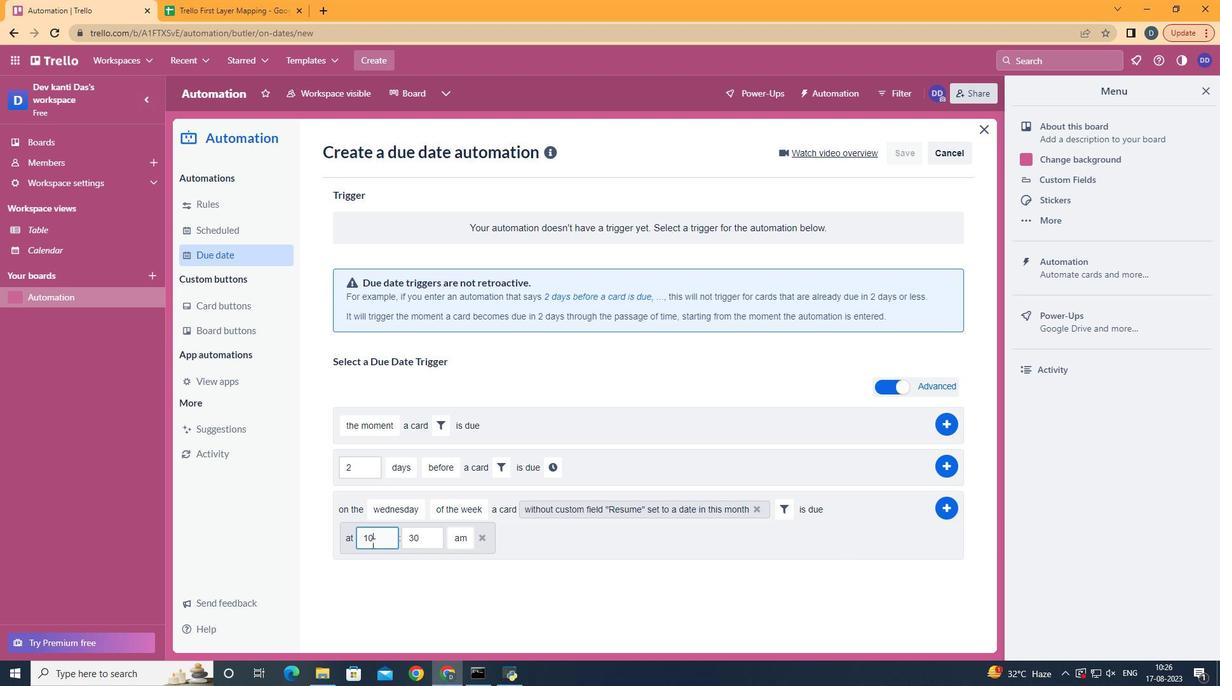 
Action: Mouse pressed left at (364, 535)
Screenshot: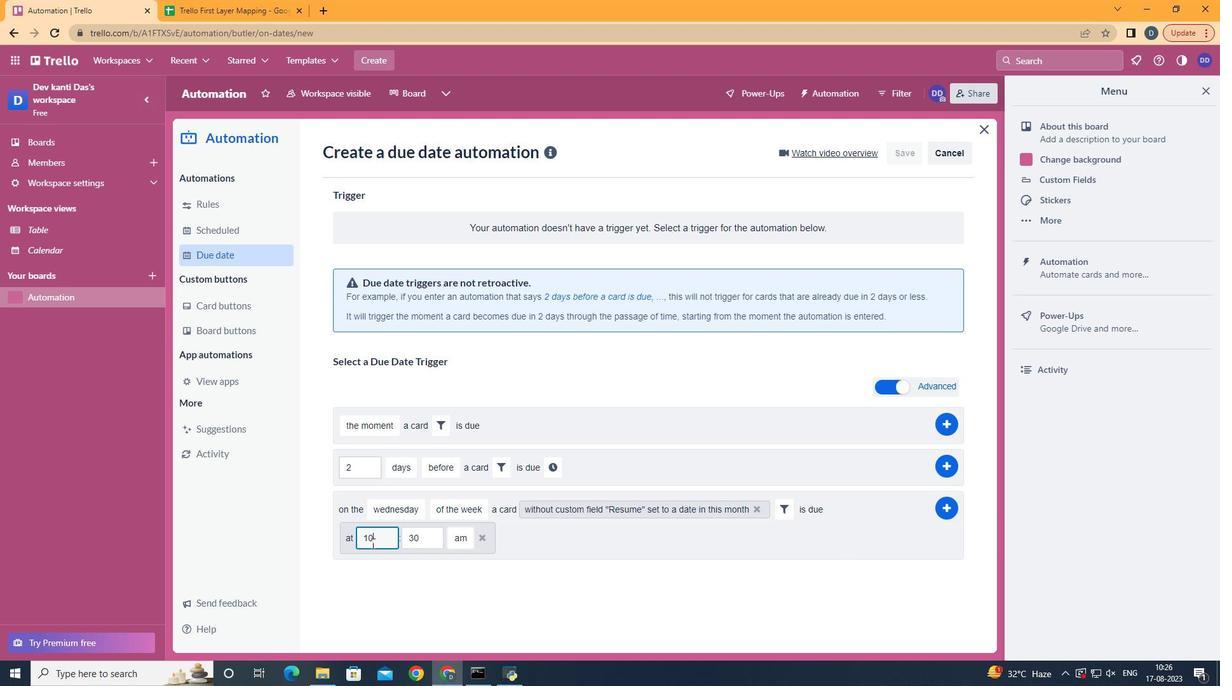 
Action: Key pressed <Key.backspace>1
Screenshot: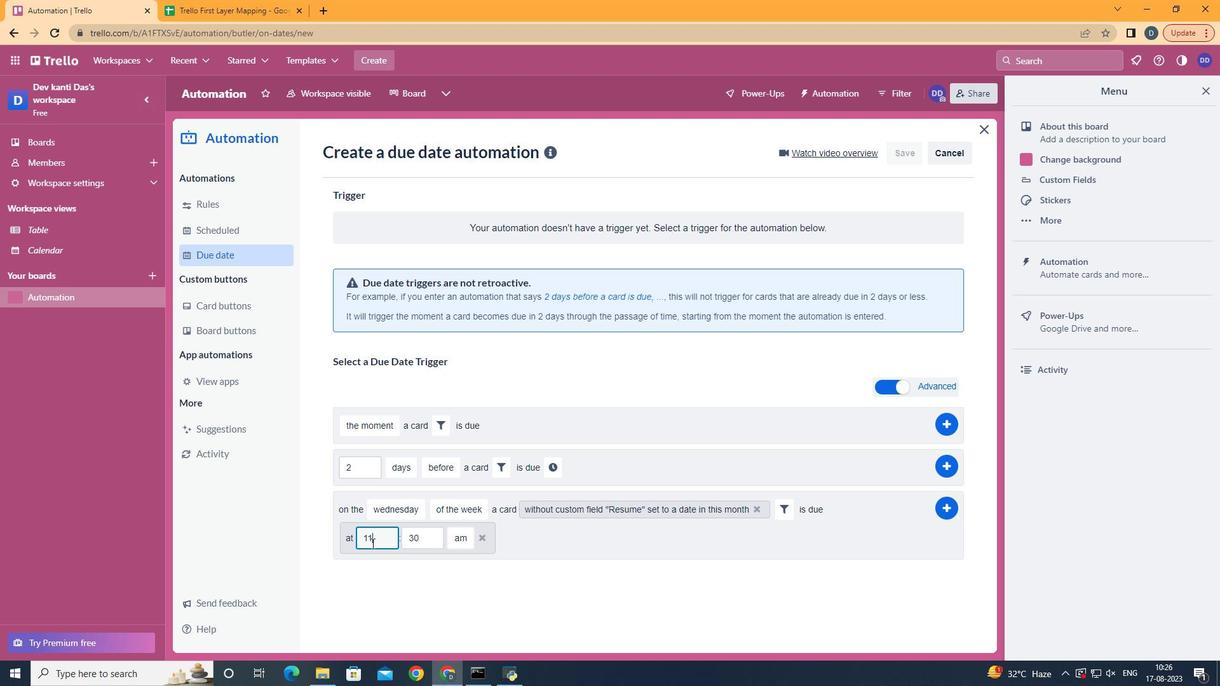 
Action: Mouse moved to (420, 533)
Screenshot: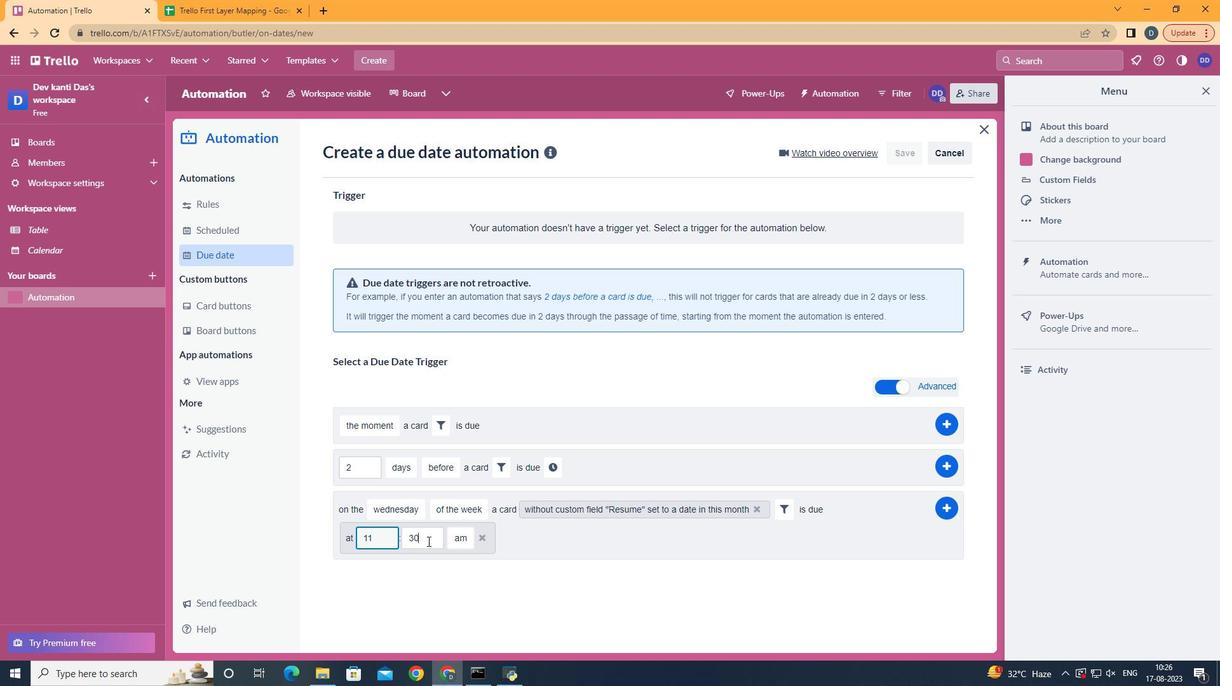 
Action: Mouse pressed left at (420, 533)
Screenshot: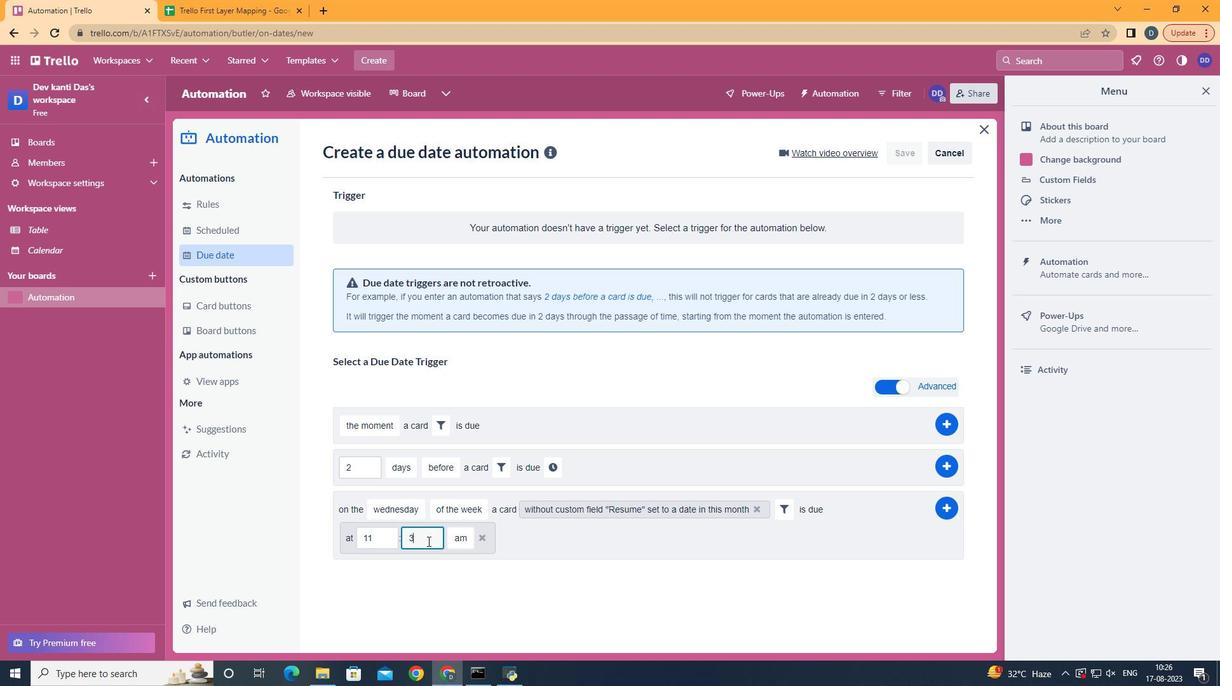 
Action: Mouse moved to (420, 533)
Screenshot: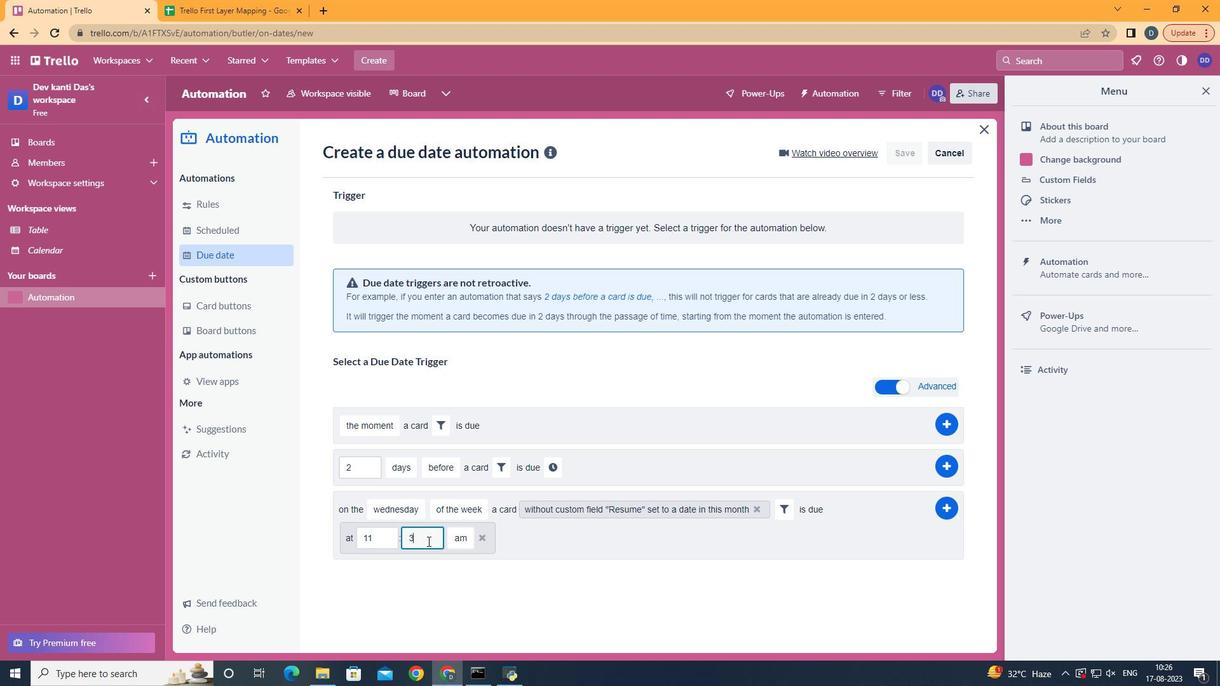 
Action: Key pressed <Key.backspace><Key.backspace>00
Screenshot: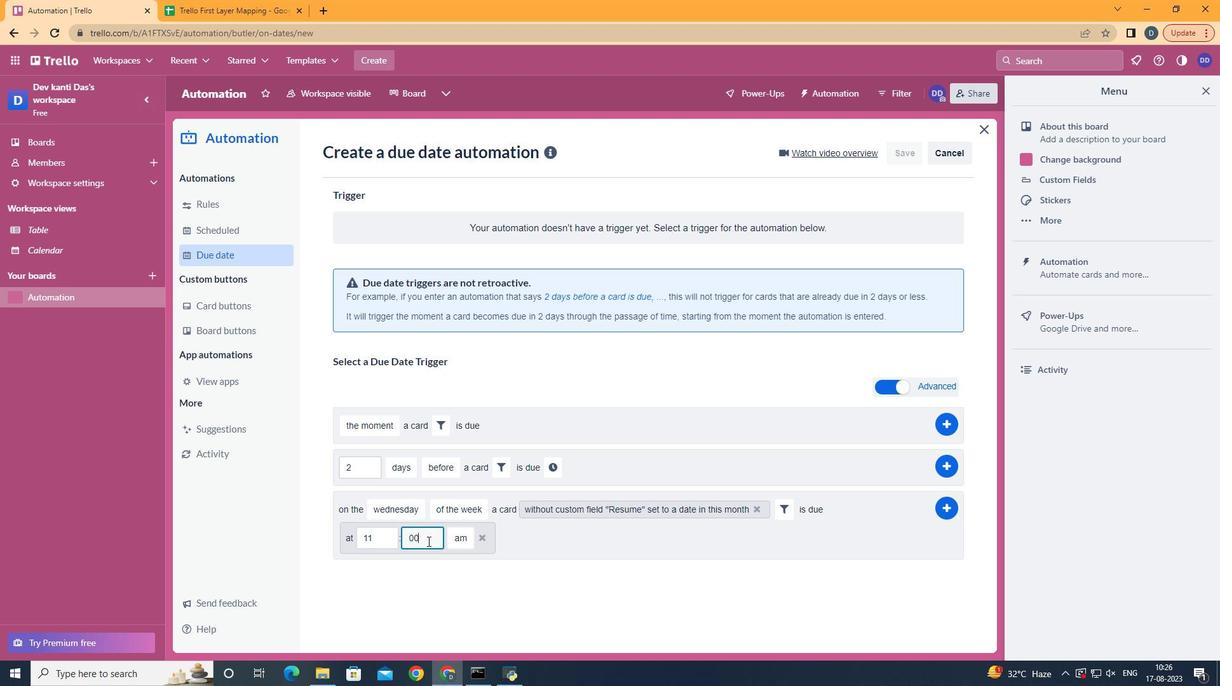 
Action: Mouse moved to (940, 500)
Screenshot: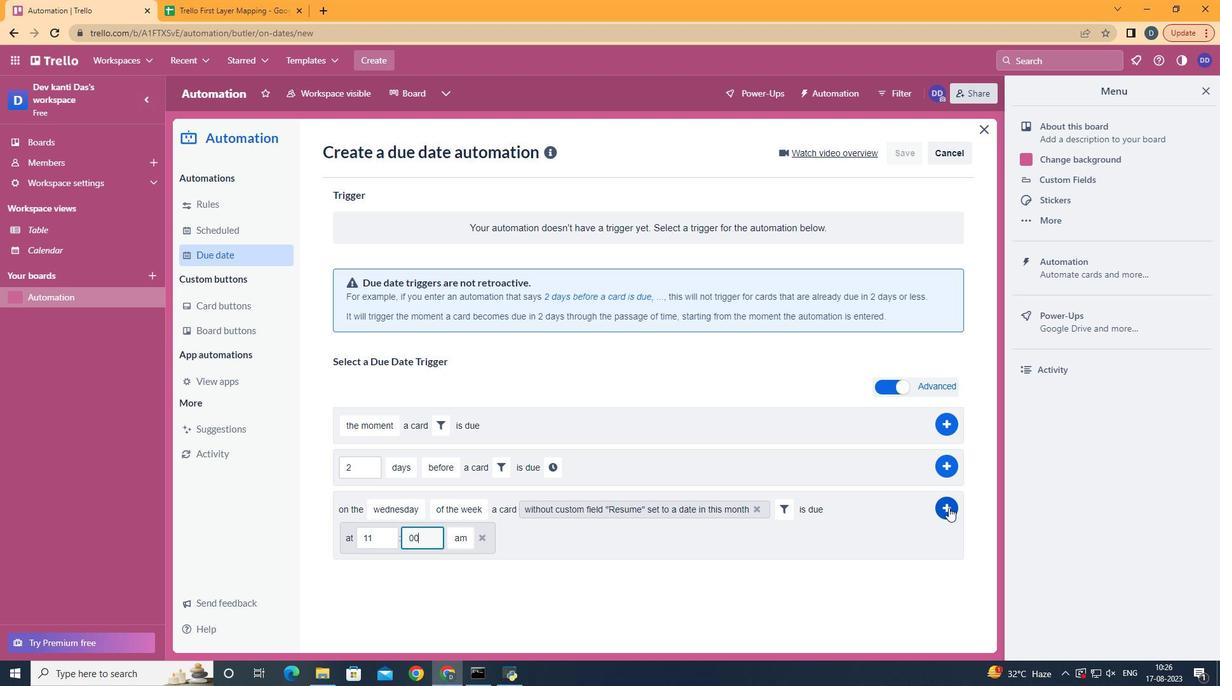 
Action: Mouse pressed left at (940, 500)
Screenshot: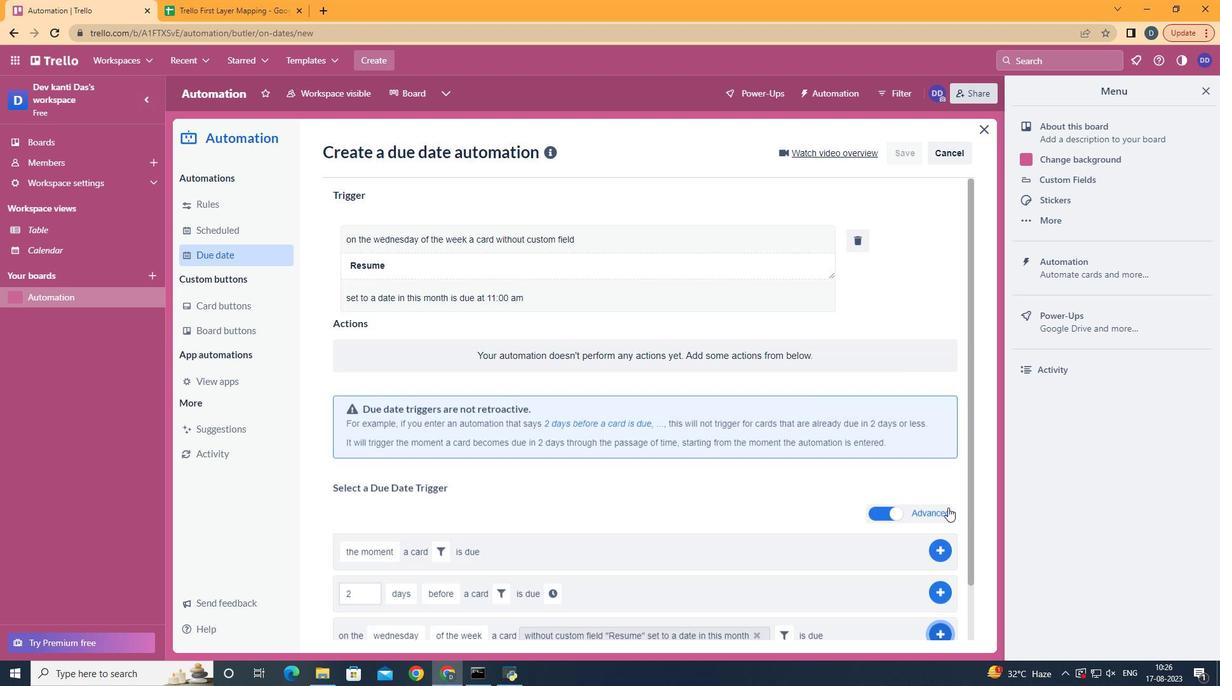 
